 Task: Get the current traffic updates for Kluane National Park and Reserve.
Action: Mouse moved to (145, 64)
Screenshot: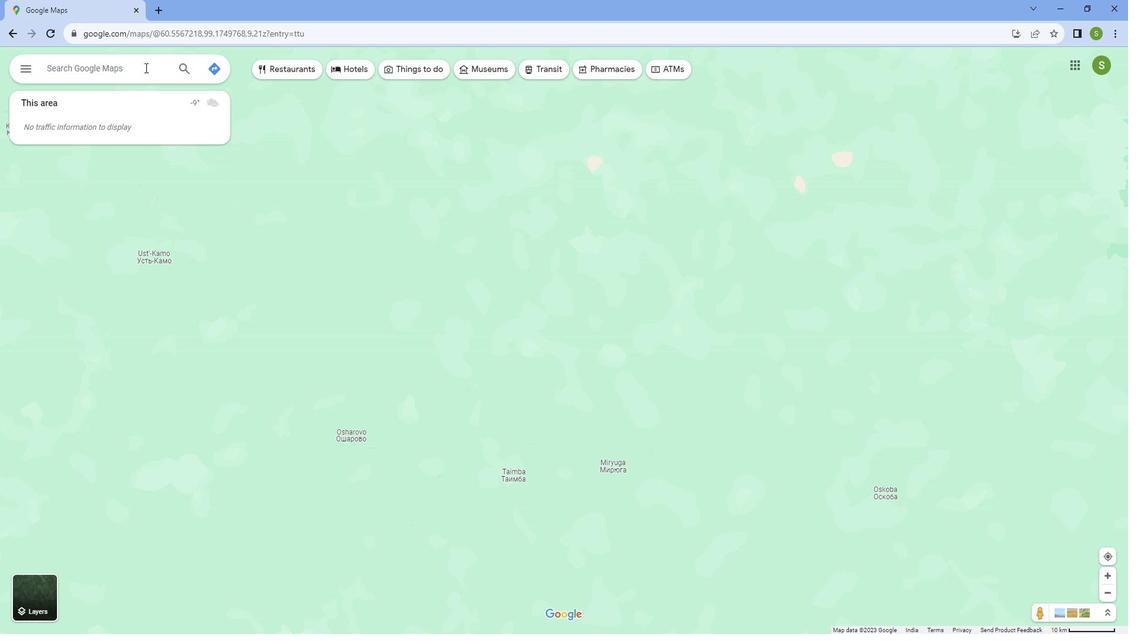 
Action: Mouse pressed left at (145, 64)
Screenshot: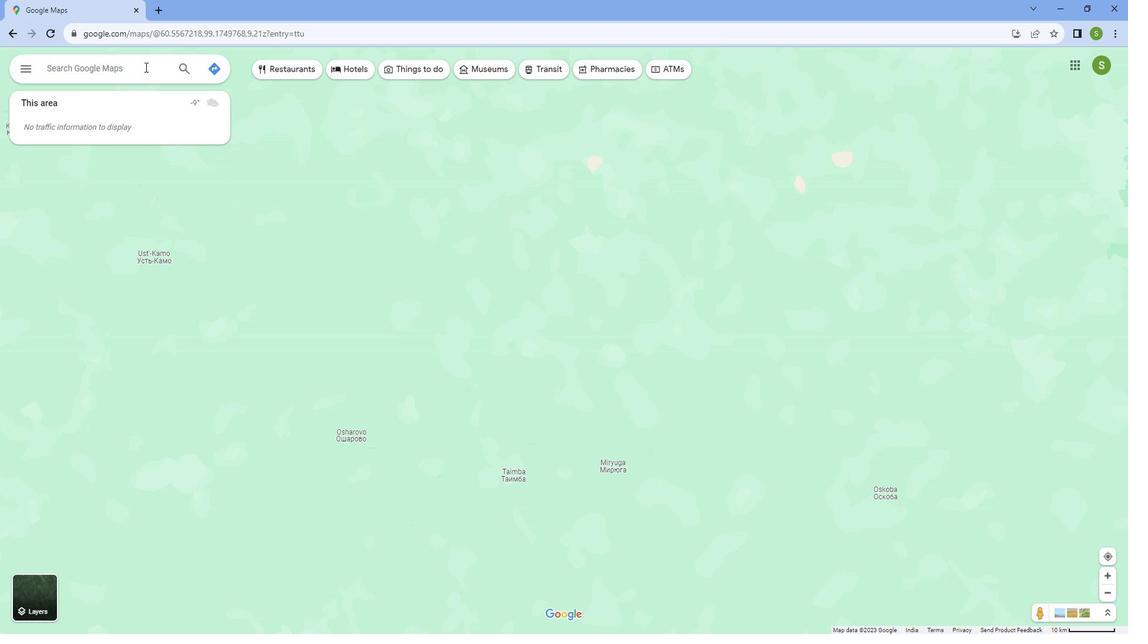 
Action: Key pressed <Key.caps_lock>K<Key.caps_lock><Key.backspace>k<Key.caps_lock>LUANE<Key.space><Key.caps_lock>n<Key.caps_lock>ATIONAL<Key.space><Key.caps_lock>p<Key.caps_lock>ARFK<Key.space>AND<Key.space><Key.backspace><Key.backspace><Key.backspace><Key.backspace><Key.backspace><Key.backspace><Key.backspace>K<Key.space>AND<Key.space><Key.caps_lock>r<Key.caps_lock>ESERVE
Screenshot: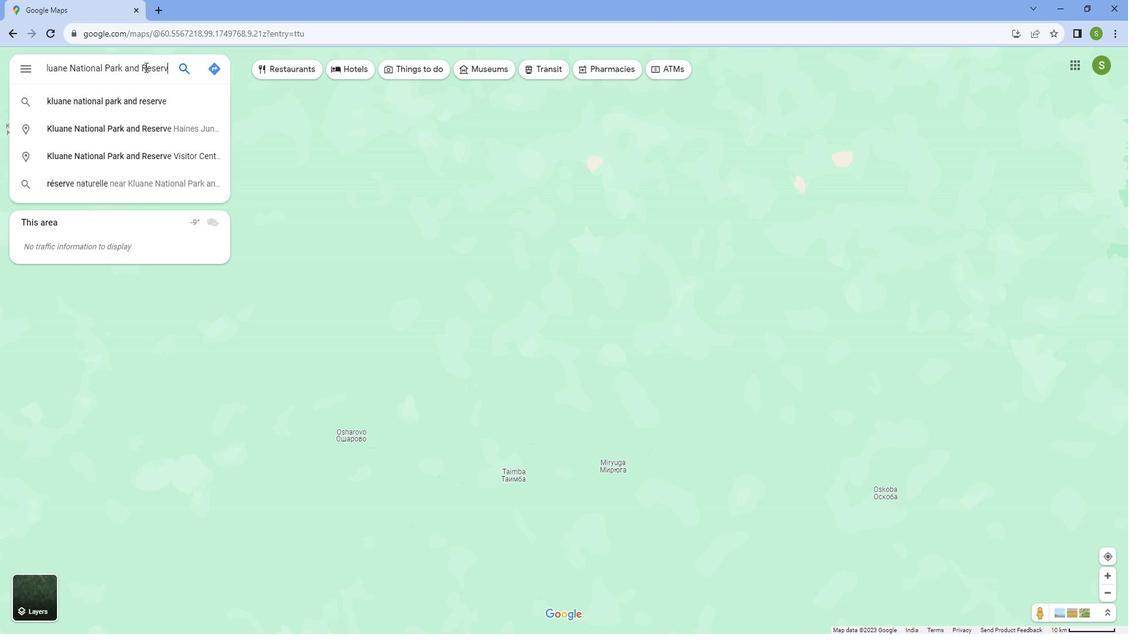 
Action: Mouse moved to (156, 119)
Screenshot: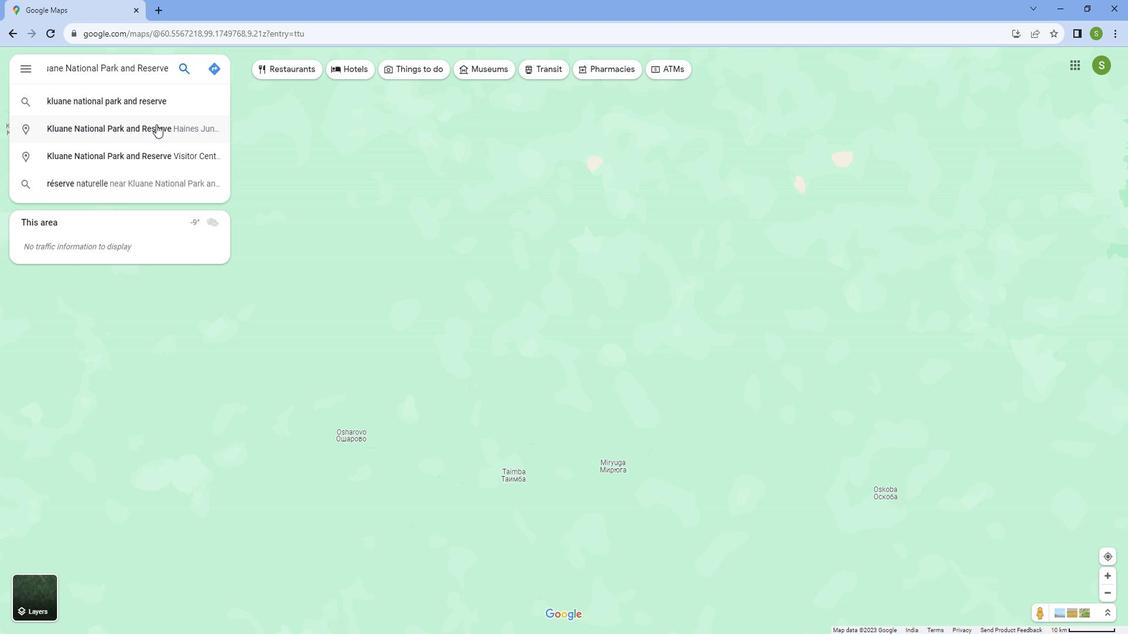 
Action: Mouse pressed left at (156, 119)
Screenshot: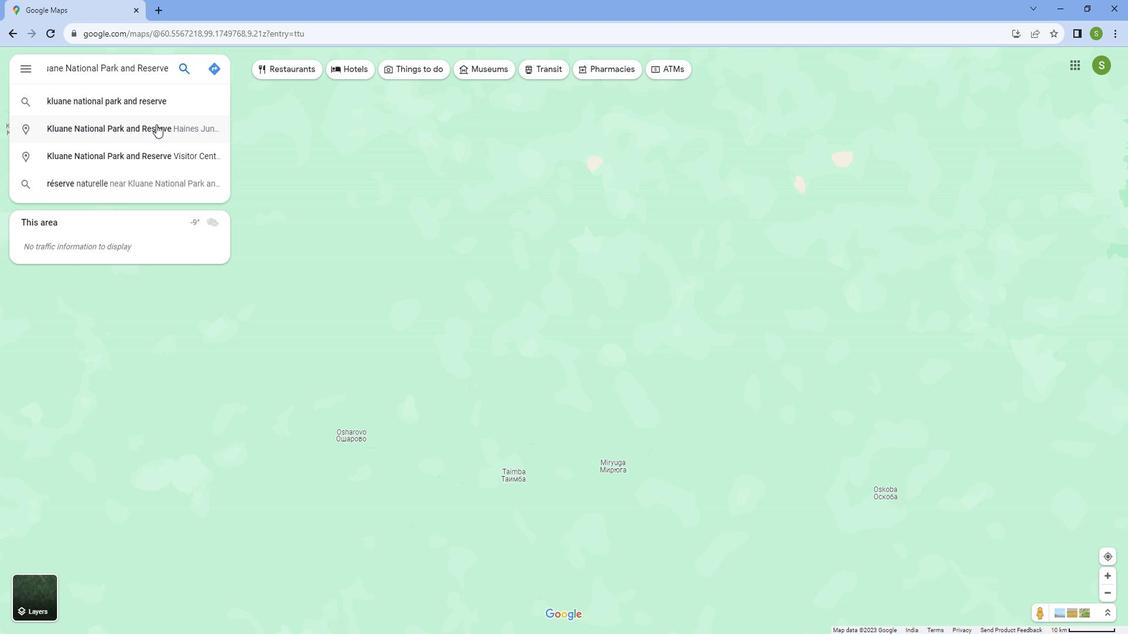 
Action: Mouse moved to (533, 492)
Screenshot: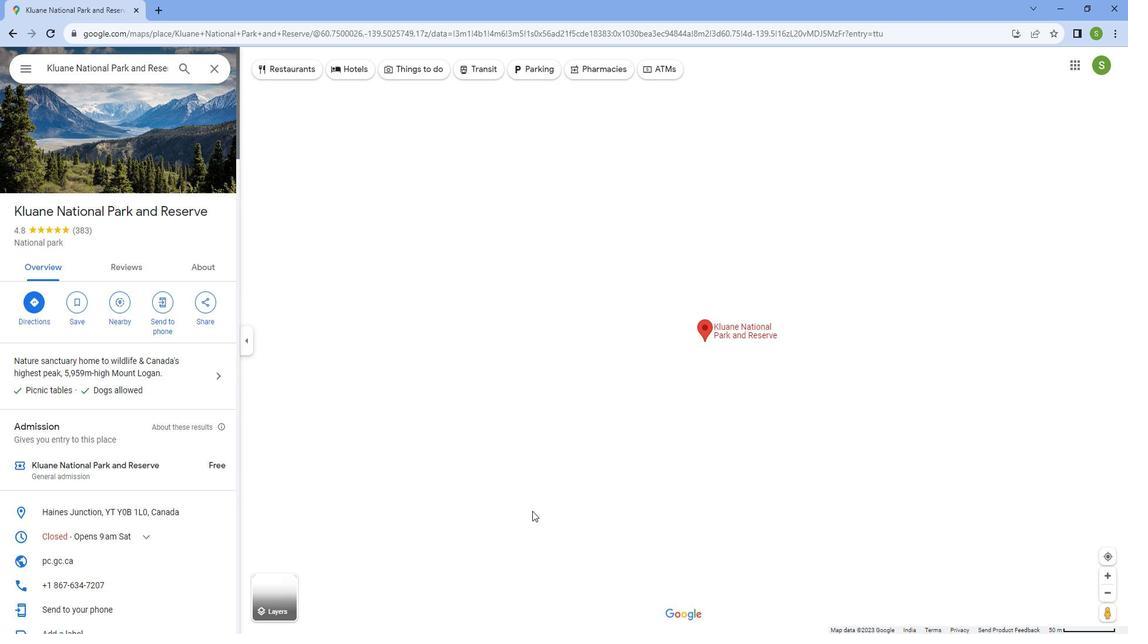 
Action: Mouse scrolled (533, 491) with delta (0, 0)
Screenshot: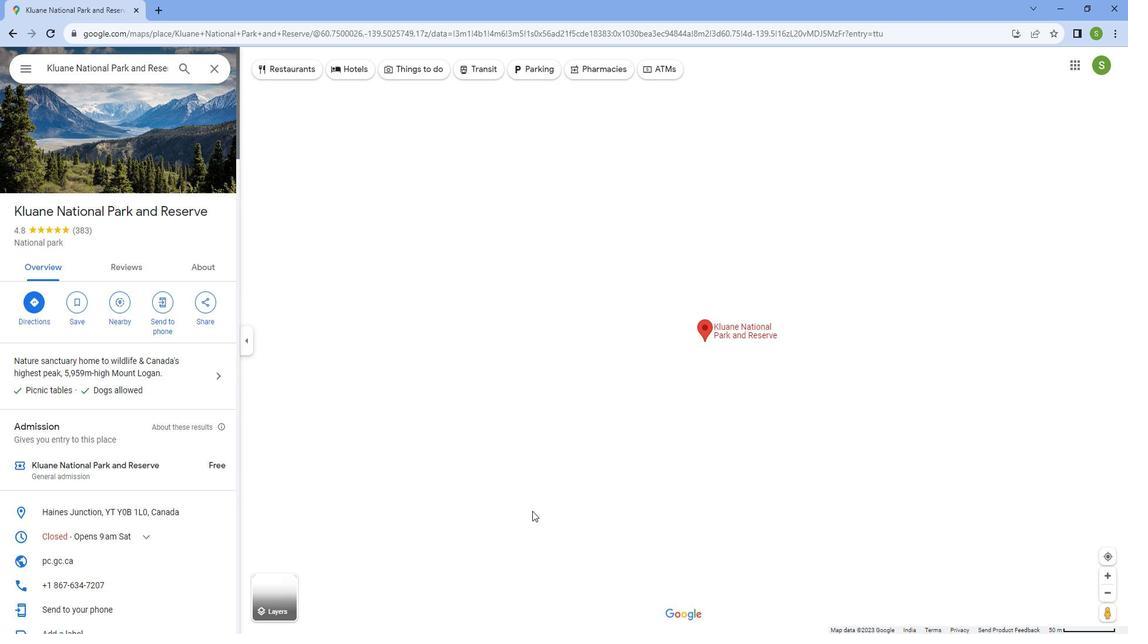 
Action: Mouse scrolled (533, 491) with delta (0, 0)
Screenshot: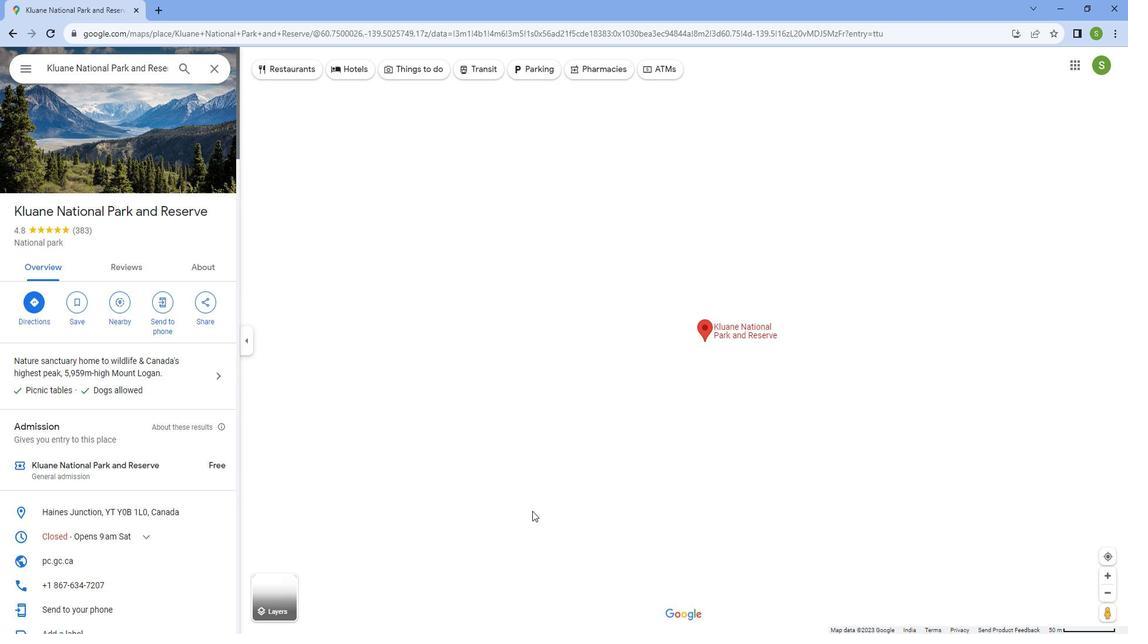
Action: Mouse scrolled (533, 491) with delta (0, -1)
Screenshot: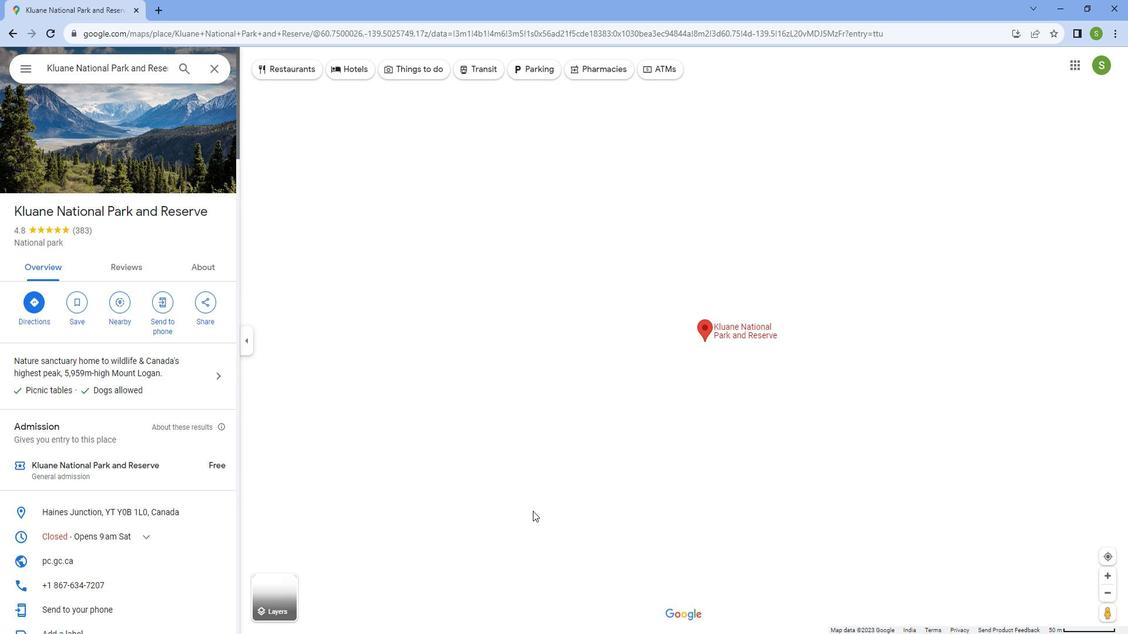 
Action: Mouse scrolled (533, 491) with delta (0, 0)
Screenshot: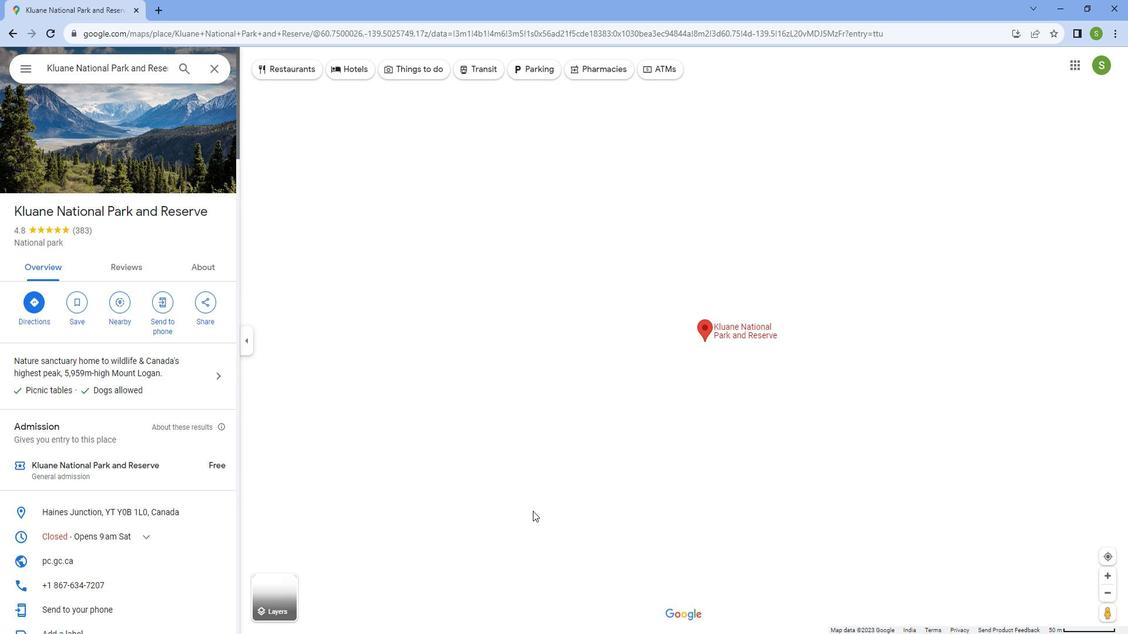 
Action: Mouse scrolled (533, 491) with delta (0, 0)
Screenshot: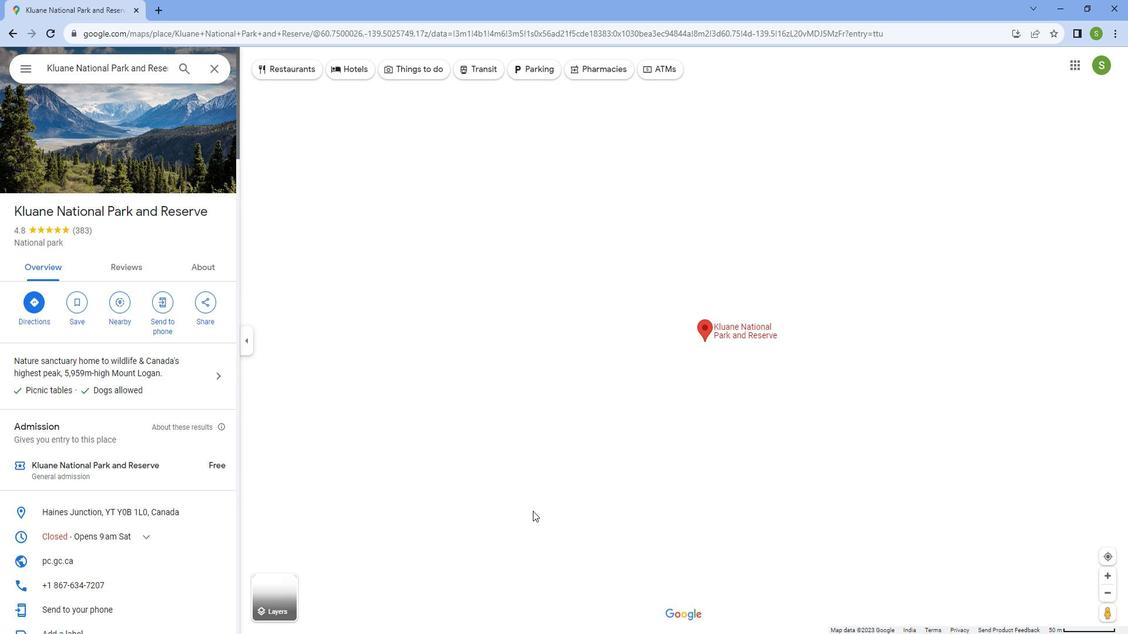 
Action: Mouse scrolled (533, 491) with delta (0, -1)
Screenshot: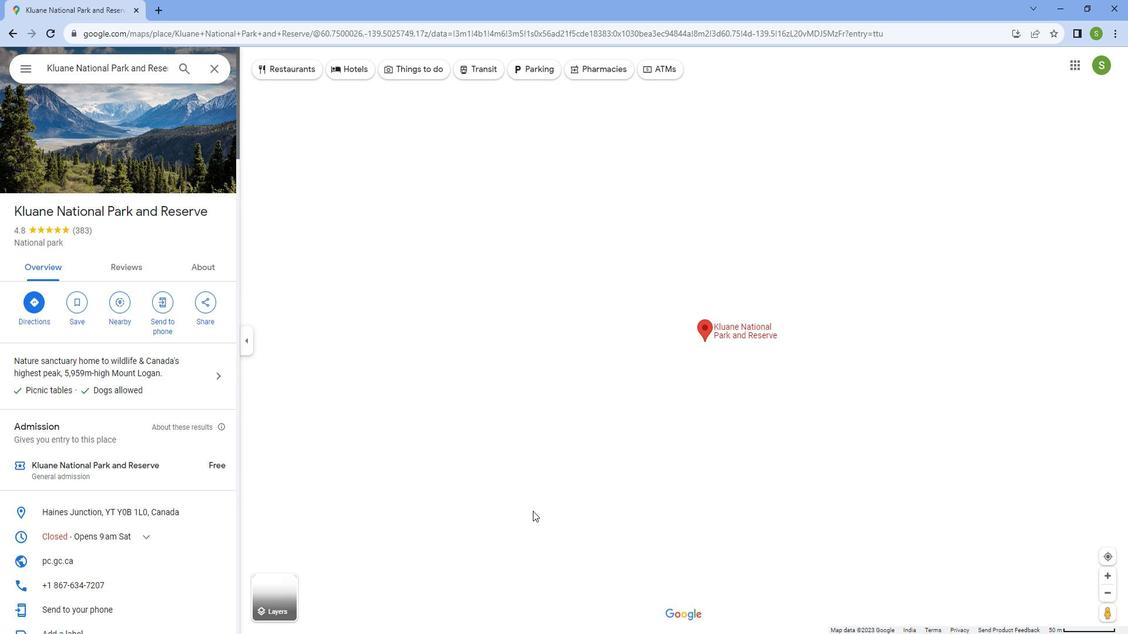
Action: Mouse moved to (534, 485)
Screenshot: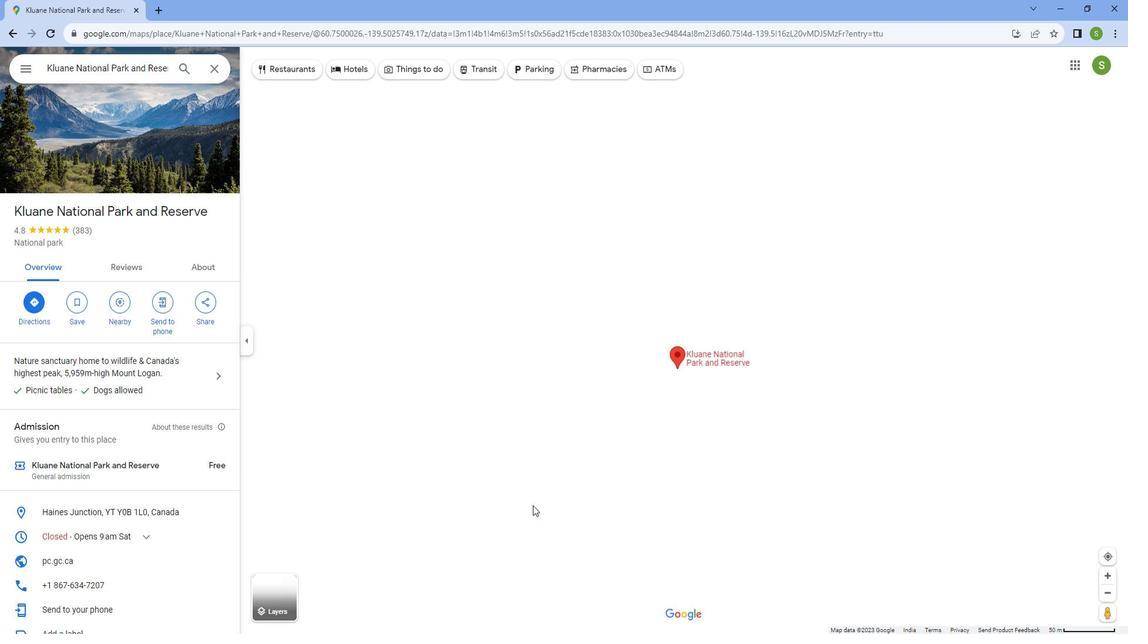 
Action: Mouse scrolled (534, 484) with delta (0, 0)
Screenshot: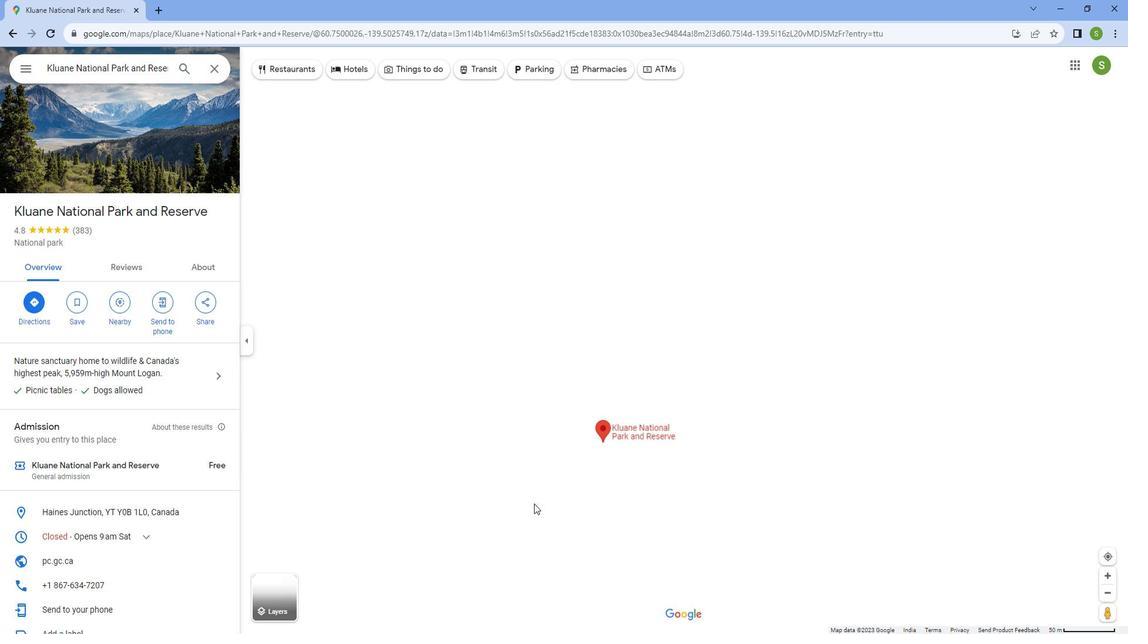 
Action: Mouse scrolled (534, 484) with delta (0, 0)
Screenshot: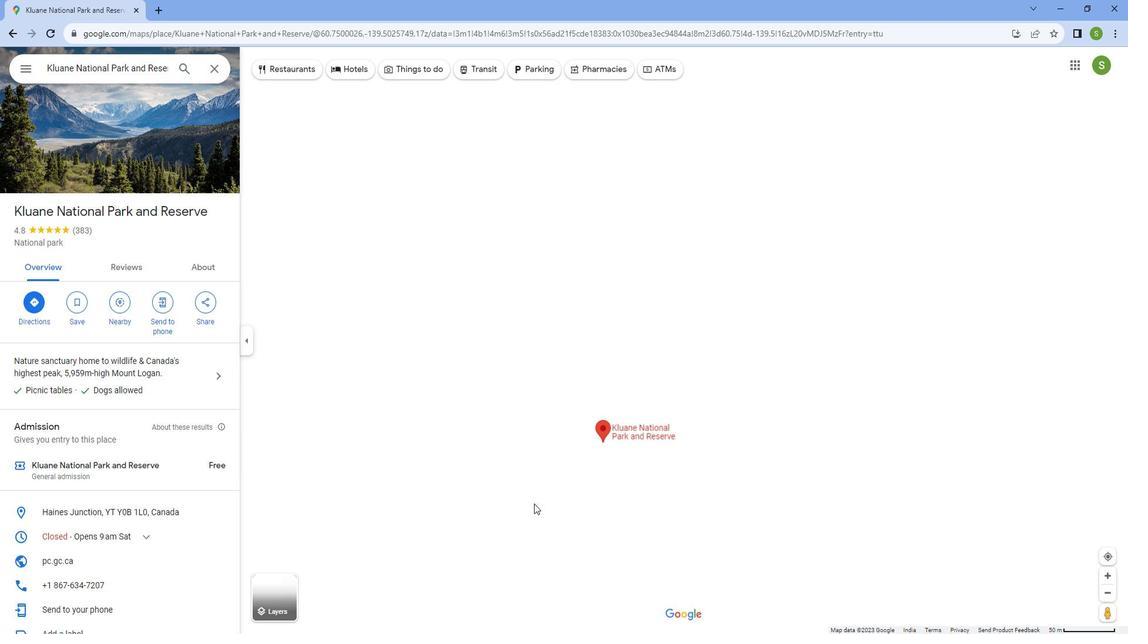 
Action: Mouse scrolled (534, 484) with delta (0, 0)
Screenshot: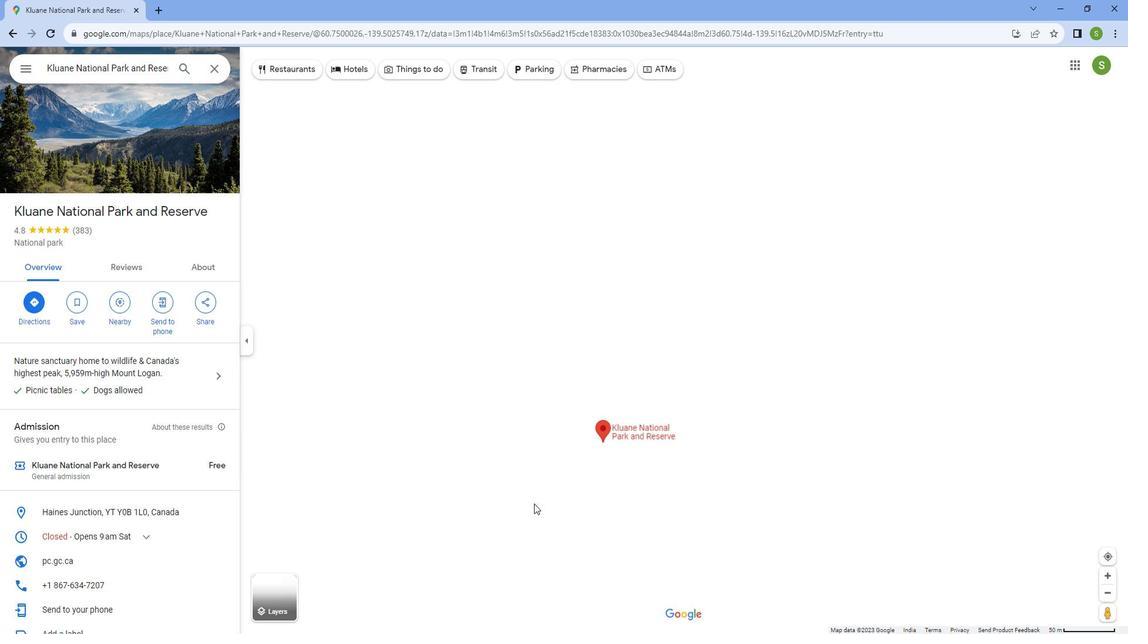 
Action: Mouse scrolled (534, 484) with delta (0, 0)
Screenshot: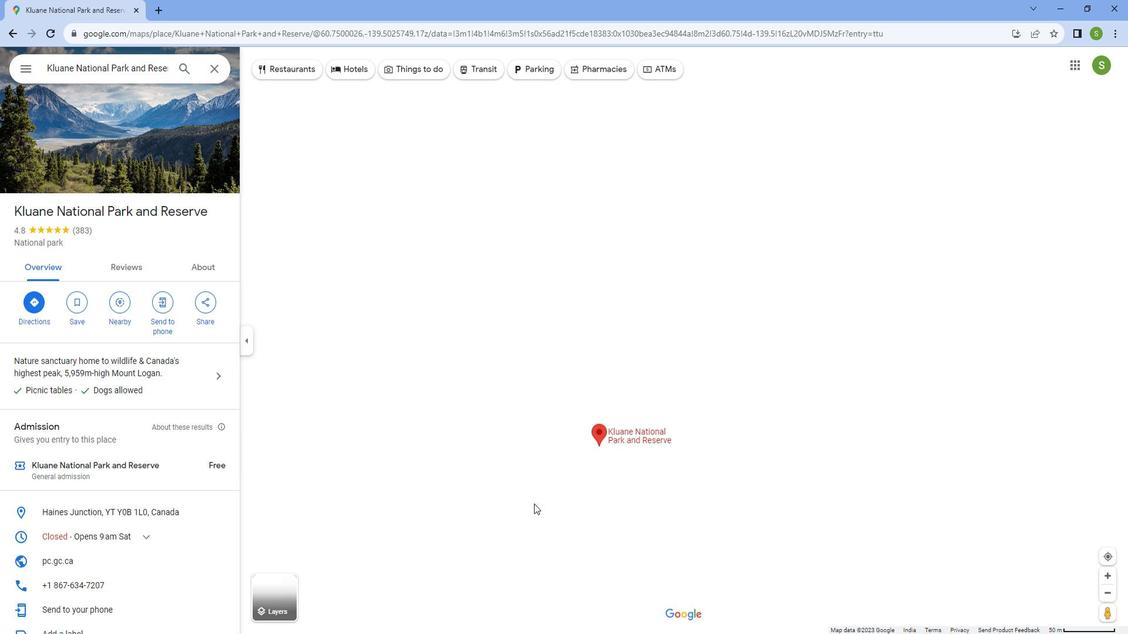 
Action: Mouse scrolled (534, 484) with delta (0, 0)
Screenshot: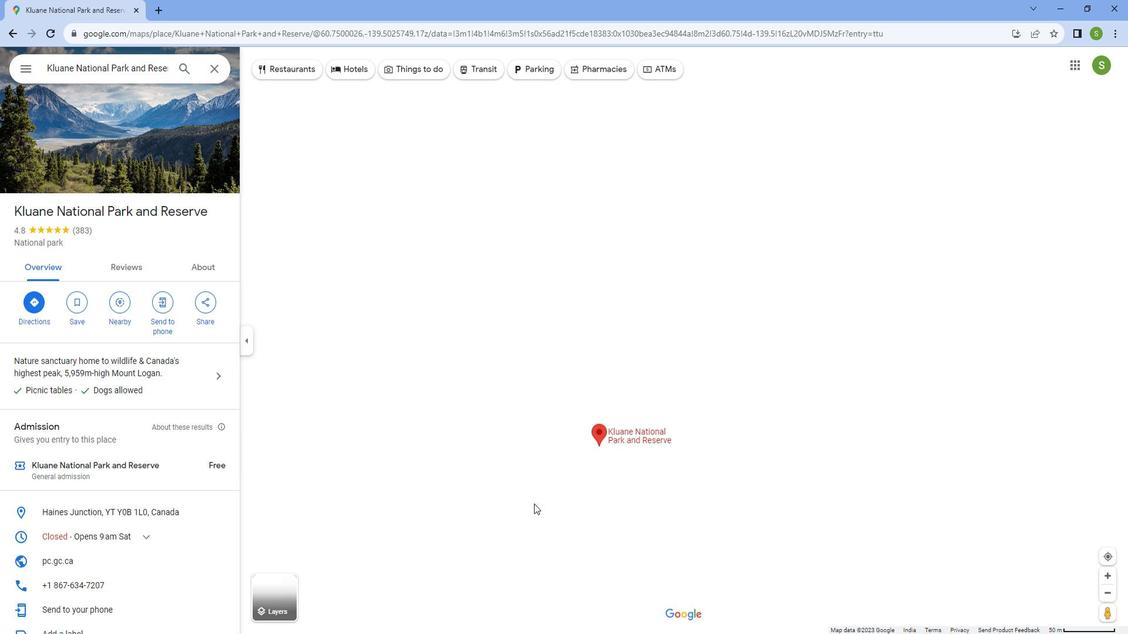 
Action: Mouse scrolled (534, 484) with delta (0, 0)
Screenshot: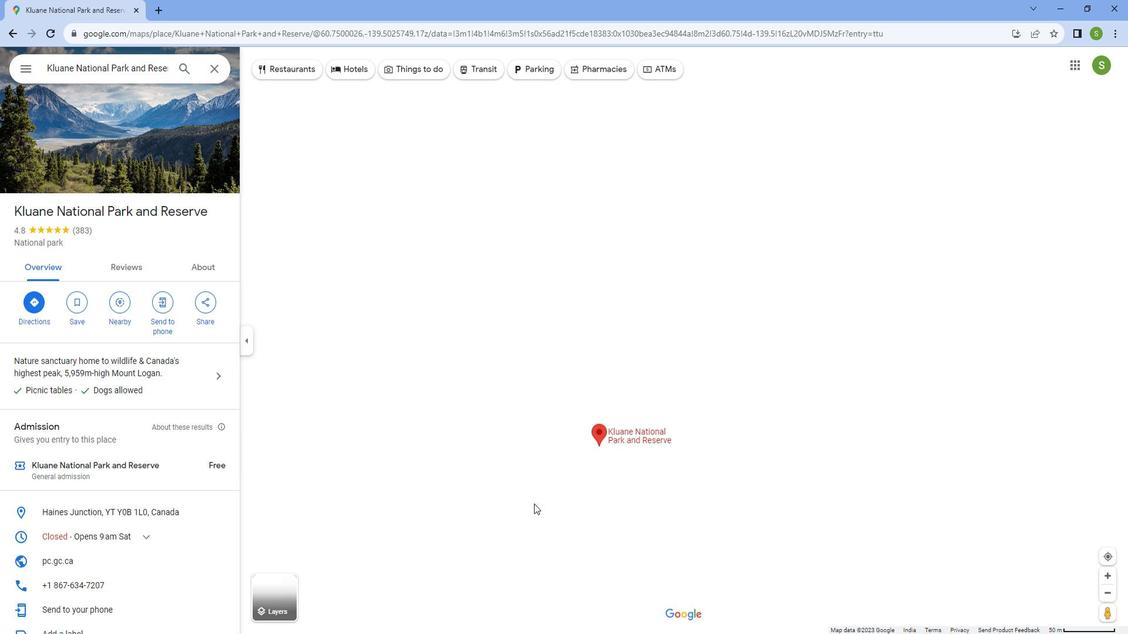 
Action: Mouse scrolled (534, 484) with delta (0, 0)
Screenshot: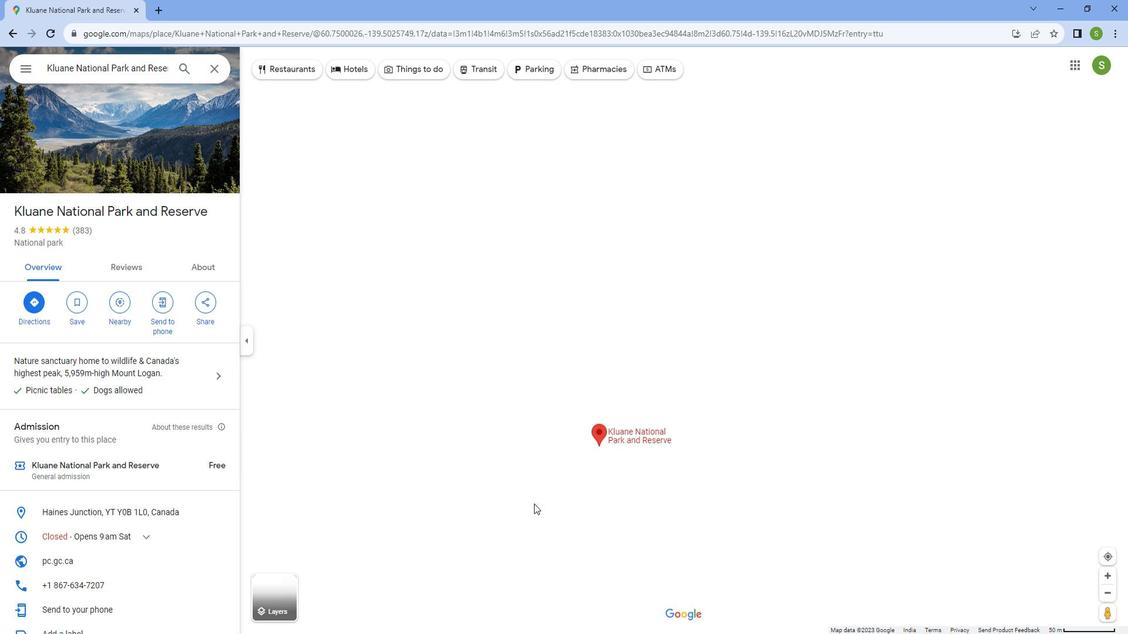 
Action: Mouse scrolled (534, 484) with delta (0, 0)
Screenshot: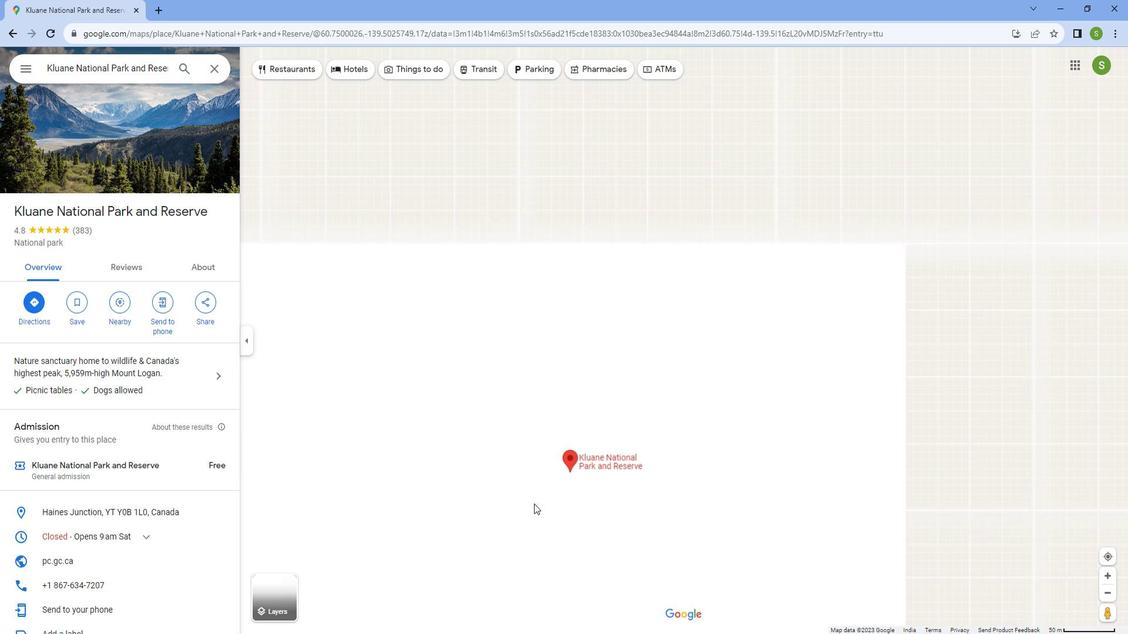 
Action: Mouse scrolled (534, 484) with delta (0, 0)
Screenshot: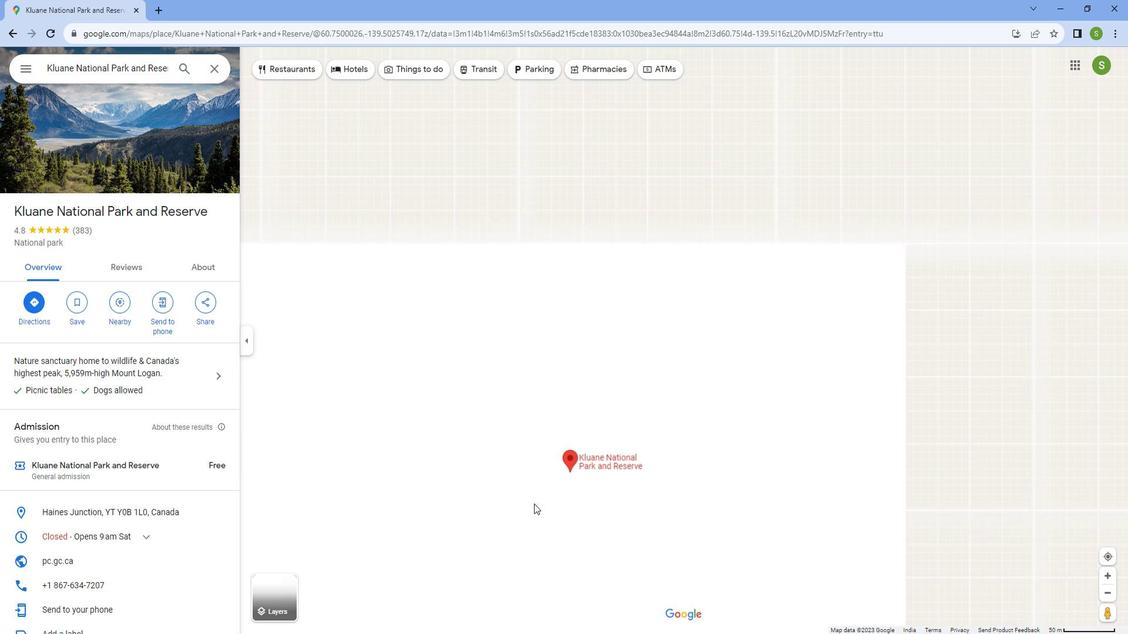 
Action: Mouse scrolled (534, 484) with delta (0, -1)
Screenshot: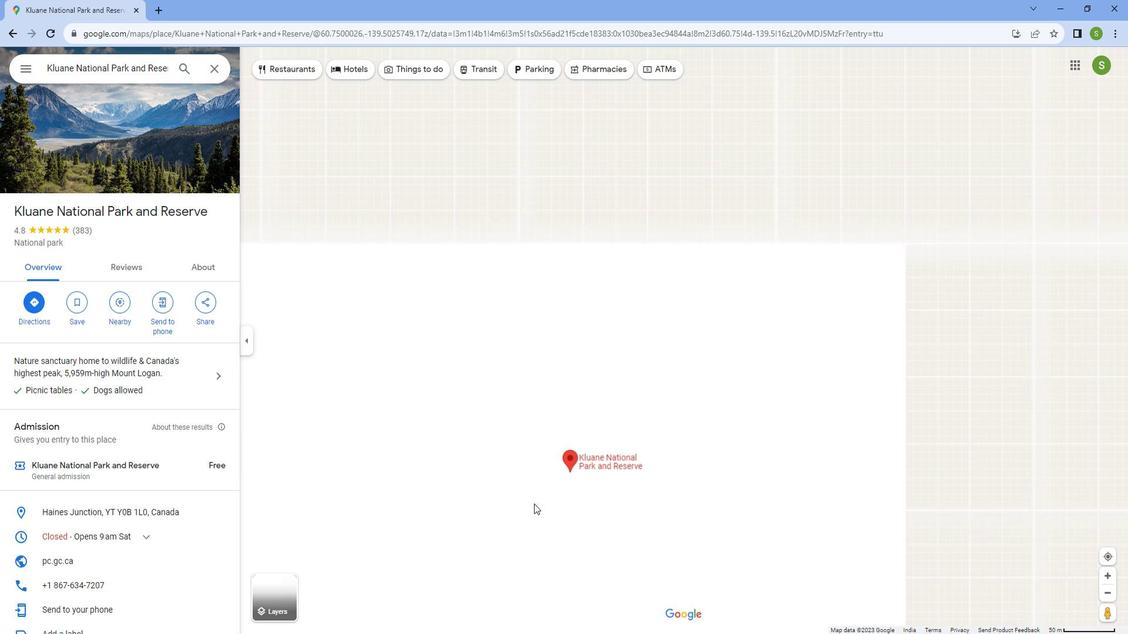 
Action: Mouse scrolled (534, 484) with delta (0, 0)
Screenshot: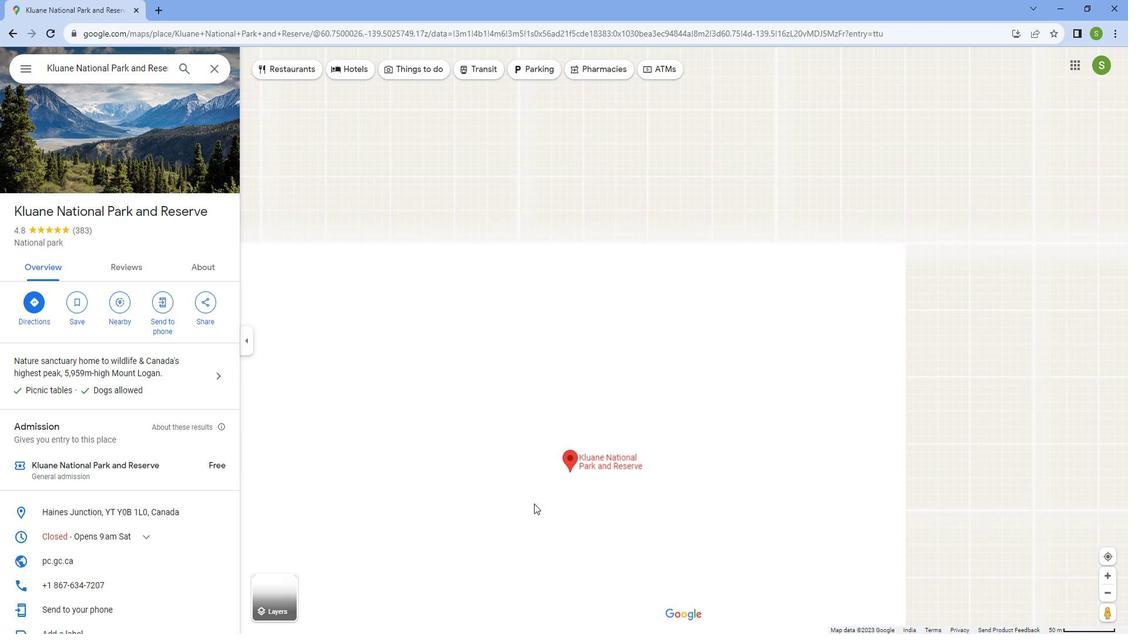 
Action: Mouse moved to (534, 483)
Screenshot: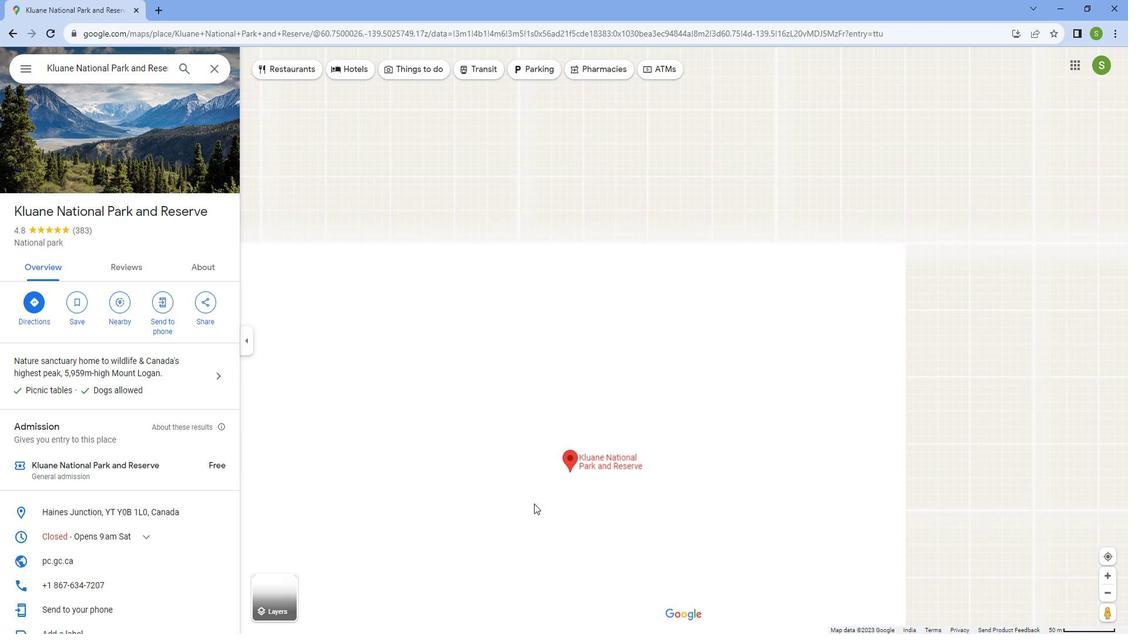 
Action: Mouse scrolled (534, 483) with delta (0, 0)
Screenshot: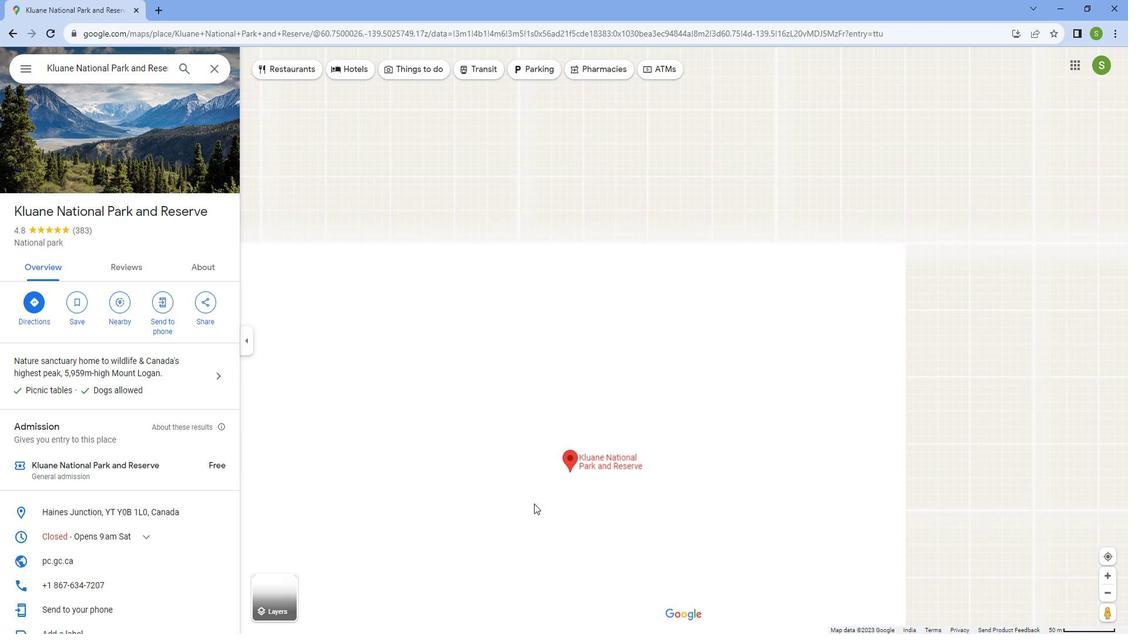 
Action: Mouse moved to (531, 481)
Screenshot: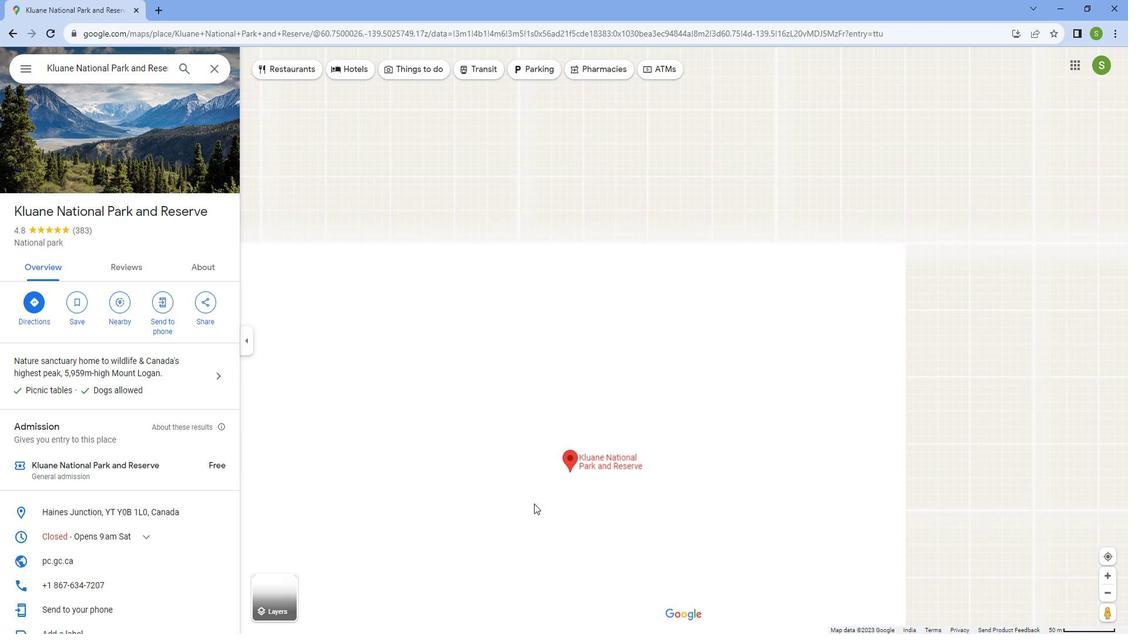 
Action: Mouse scrolled (531, 480) with delta (0, 0)
Screenshot: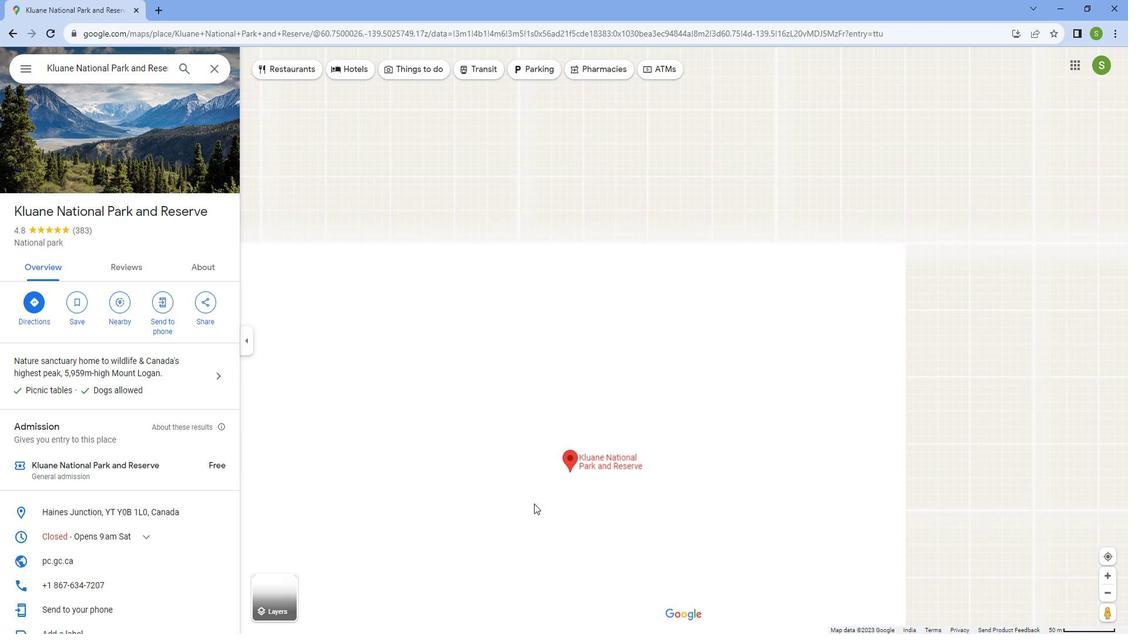 
Action: Mouse moved to (531, 478)
Screenshot: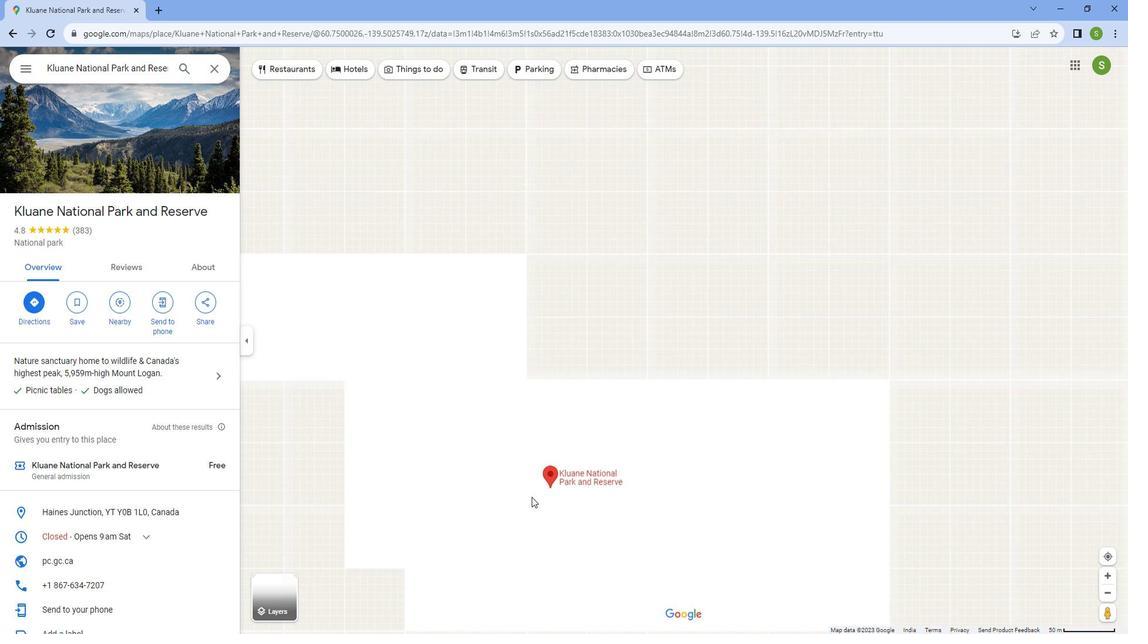 
Action: Mouse scrolled (531, 477) with delta (0, 0)
Screenshot: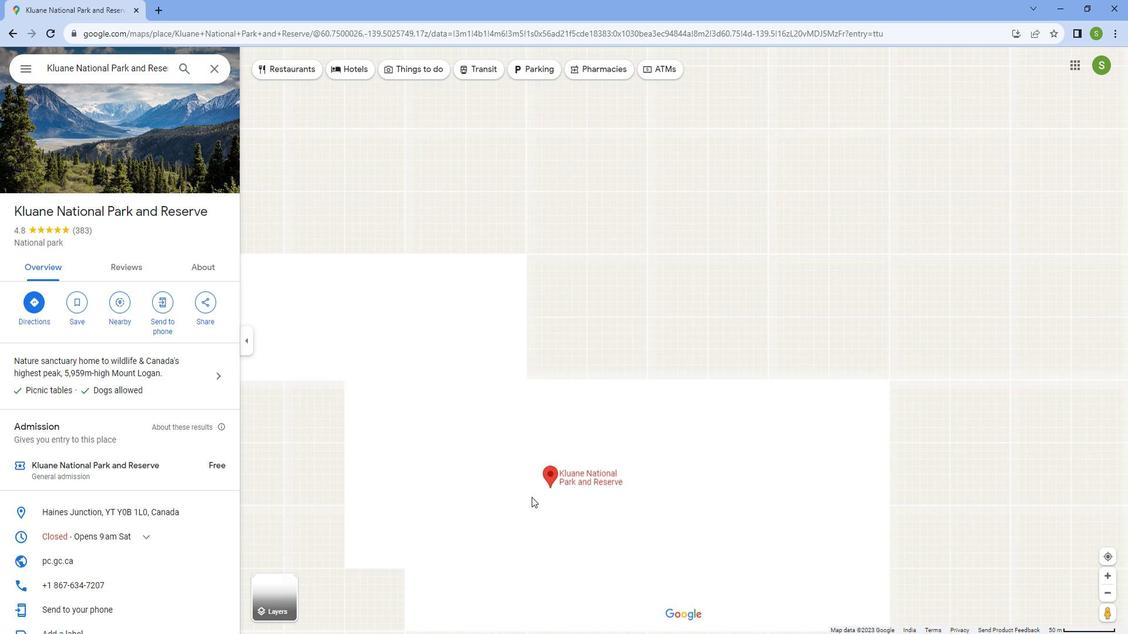 
Action: Mouse scrolled (531, 477) with delta (0, 0)
Screenshot: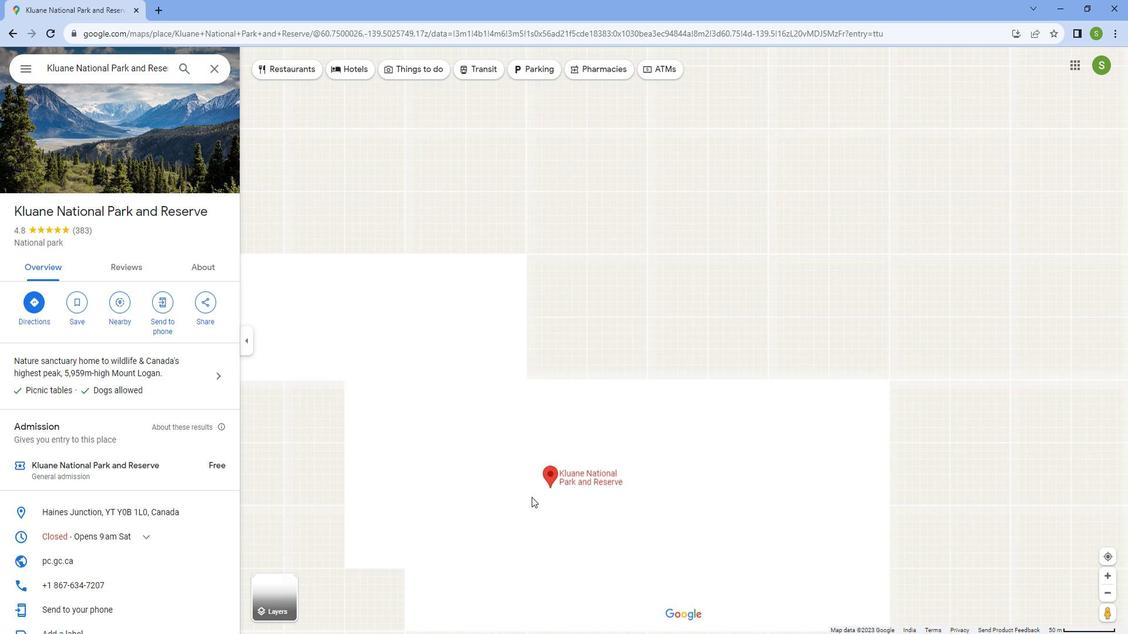 
Action: Mouse scrolled (531, 477) with delta (0, -1)
Screenshot: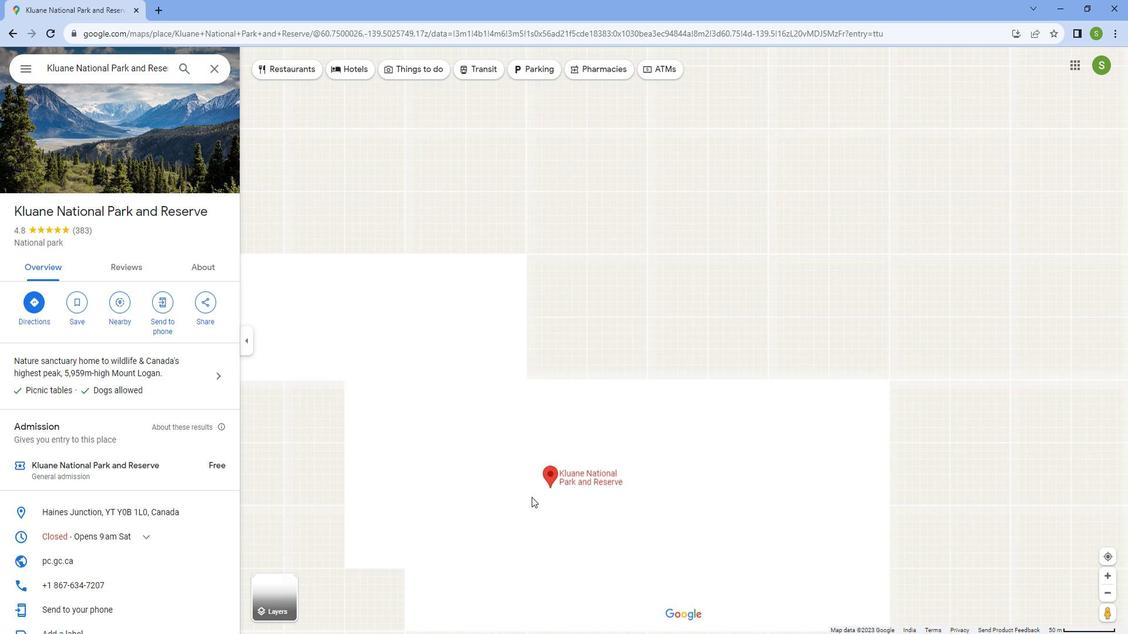 
Action: Mouse moved to (530, 476)
Screenshot: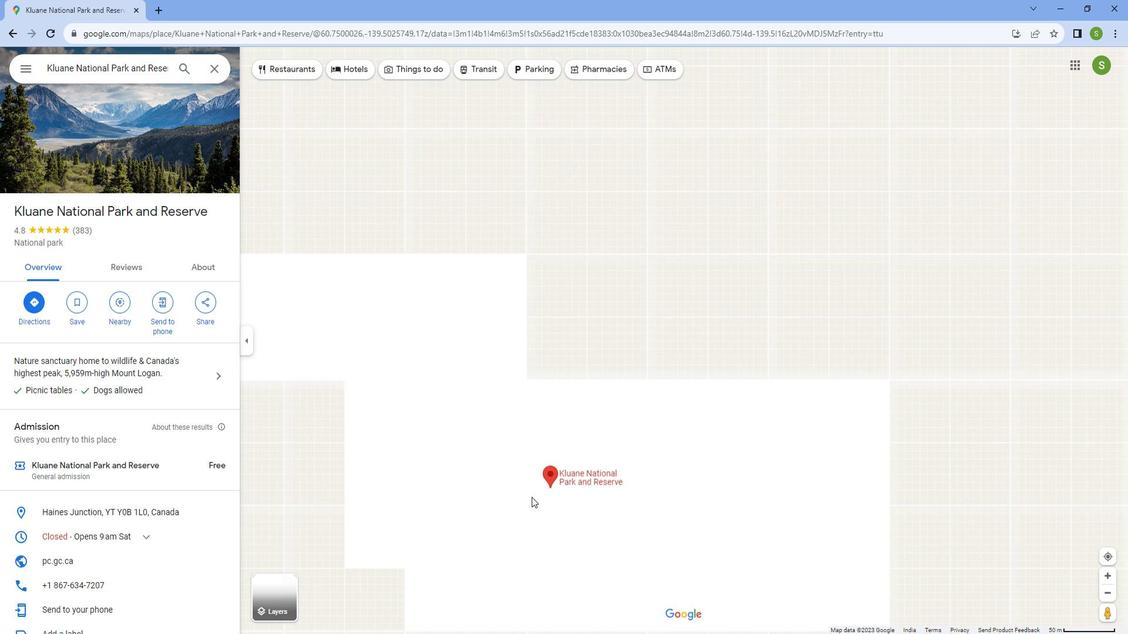 
Action: Mouse scrolled (530, 476) with delta (0, 0)
Screenshot: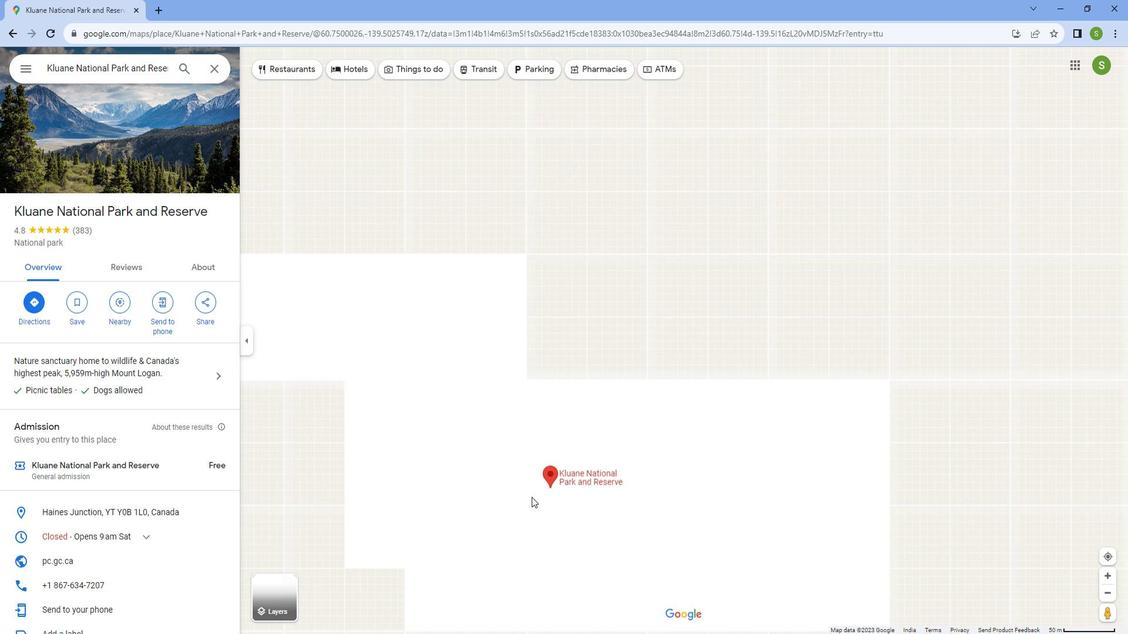 
Action: Mouse moved to (526, 473)
Screenshot: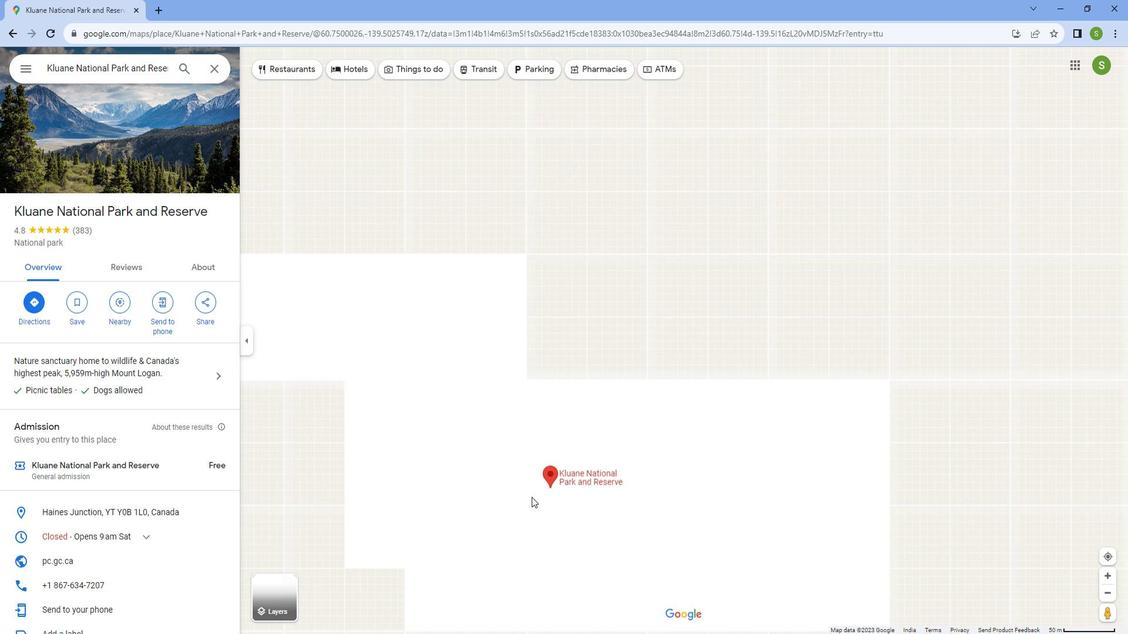 
Action: Mouse scrolled (526, 472) with delta (0, -1)
Screenshot: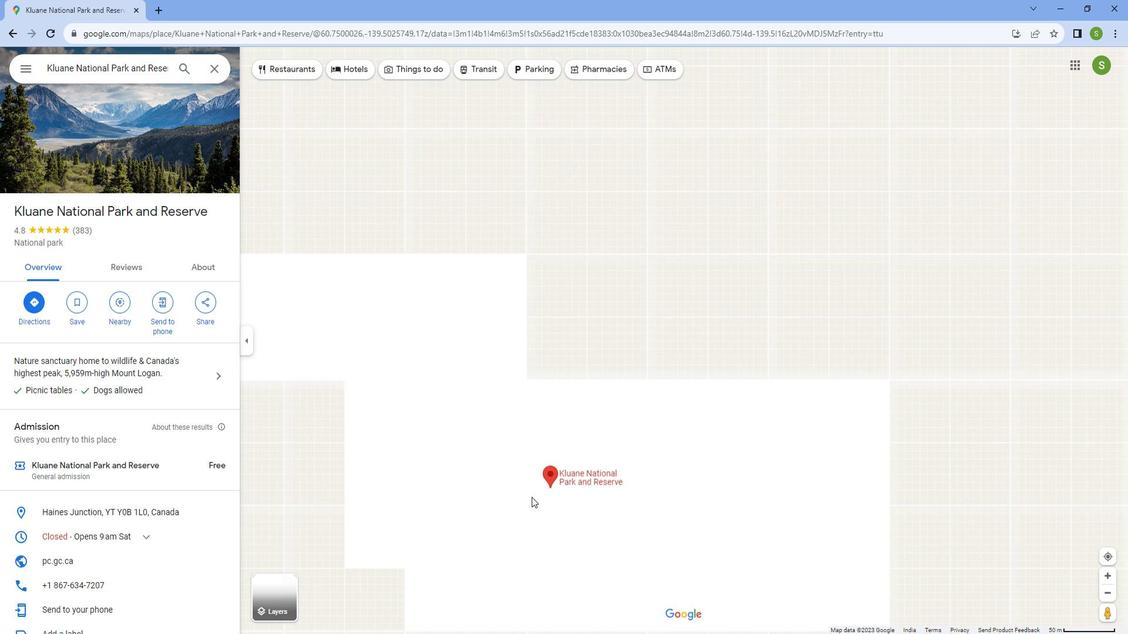 
Action: Mouse moved to (523, 471)
Screenshot: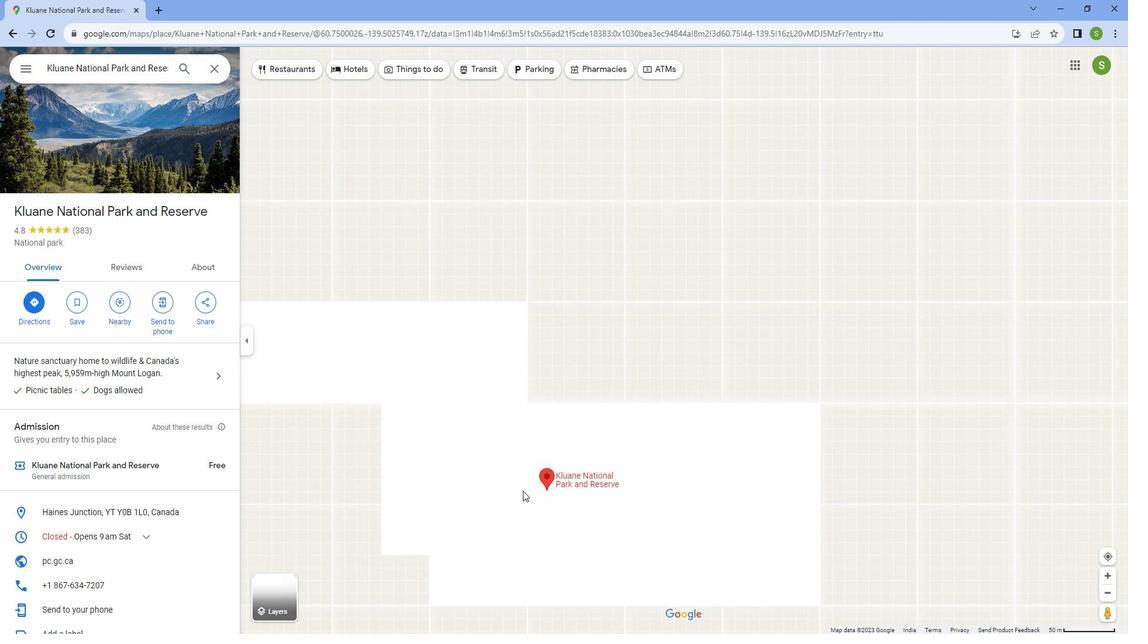 
Action: Mouse scrolled (523, 471) with delta (0, 0)
Screenshot: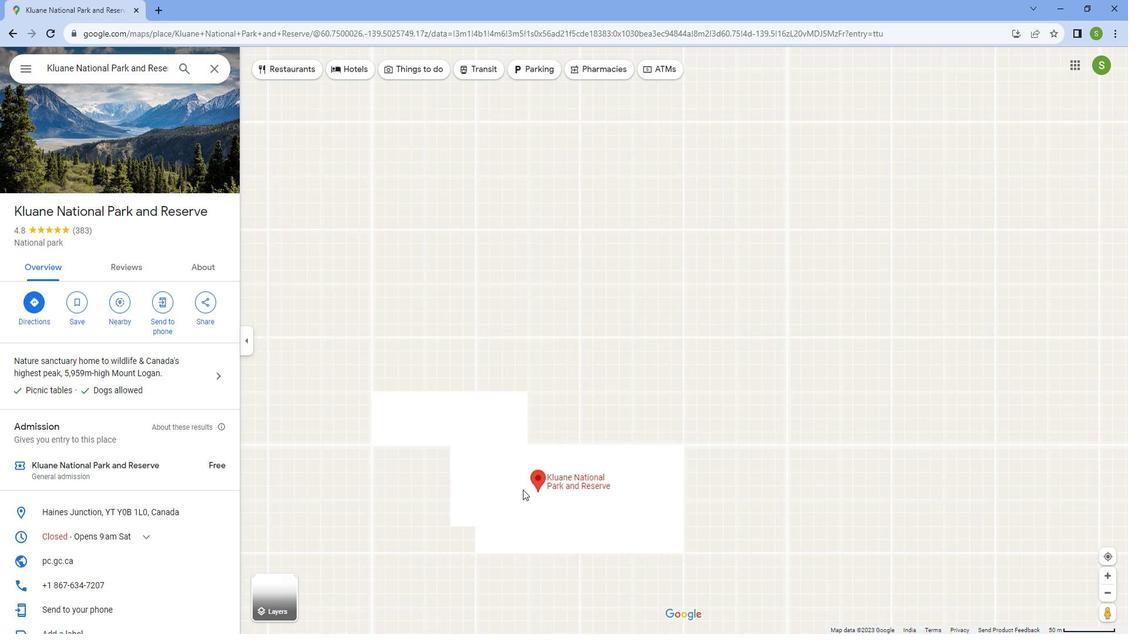 
Action: Mouse scrolled (523, 470) with delta (0, -1)
Screenshot: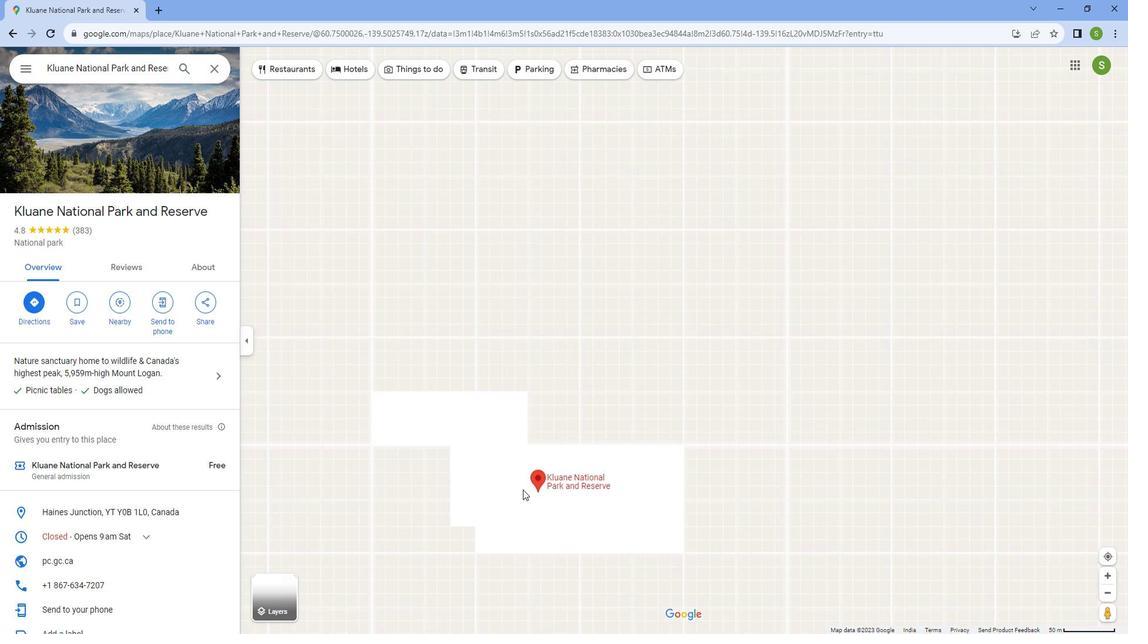 
Action: Mouse scrolled (523, 471) with delta (0, 0)
Screenshot: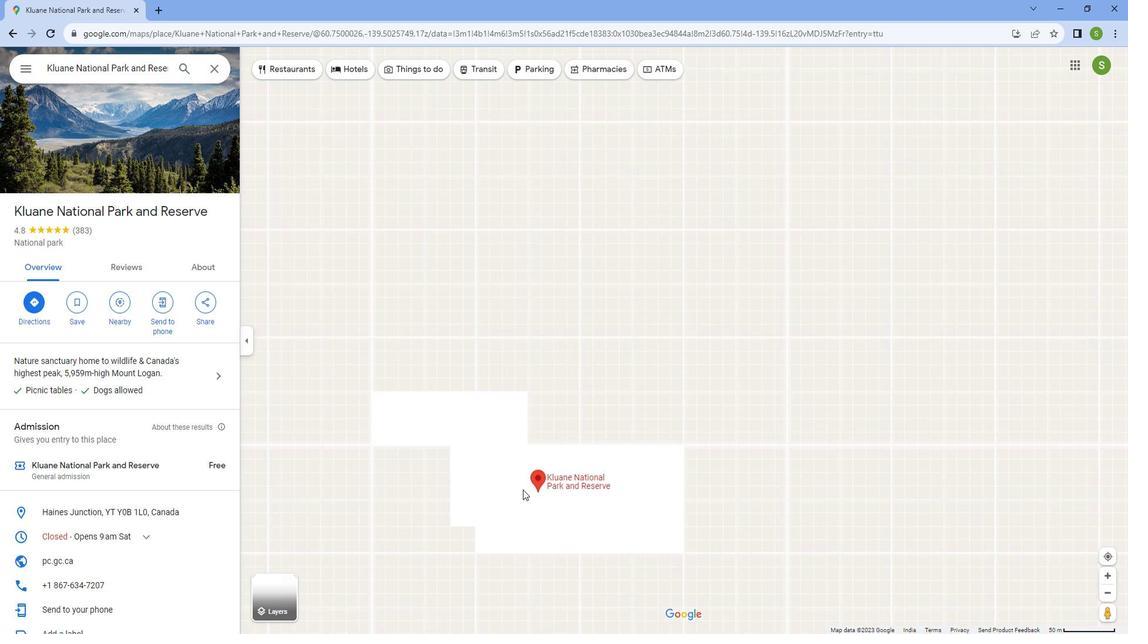
Action: Mouse scrolled (523, 471) with delta (0, 0)
Screenshot: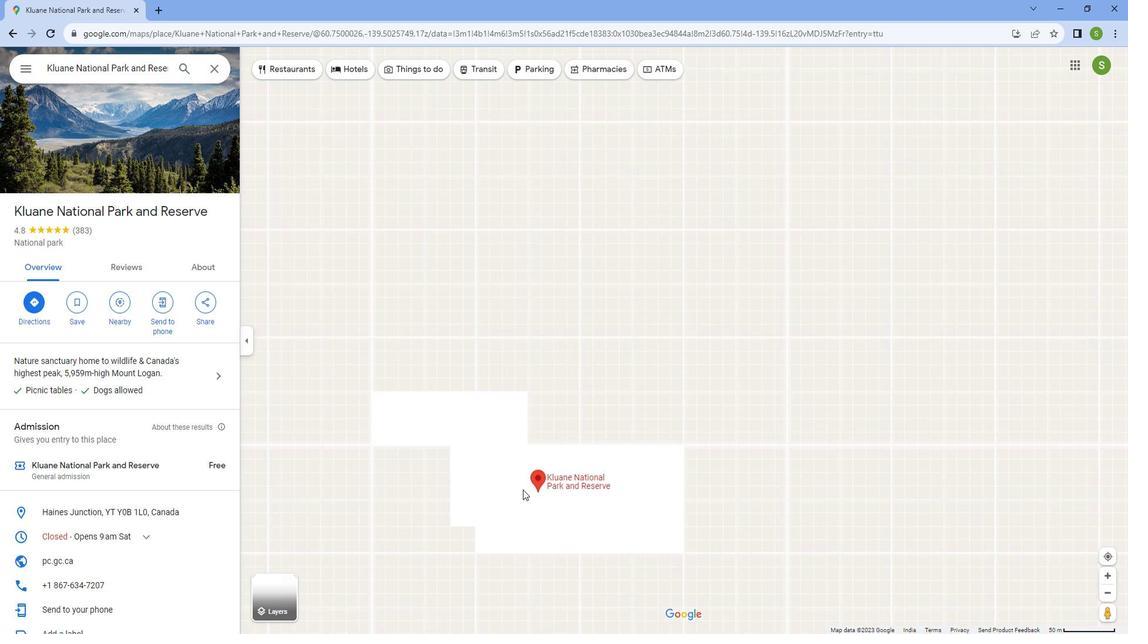 
Action: Mouse moved to (522, 471)
Screenshot: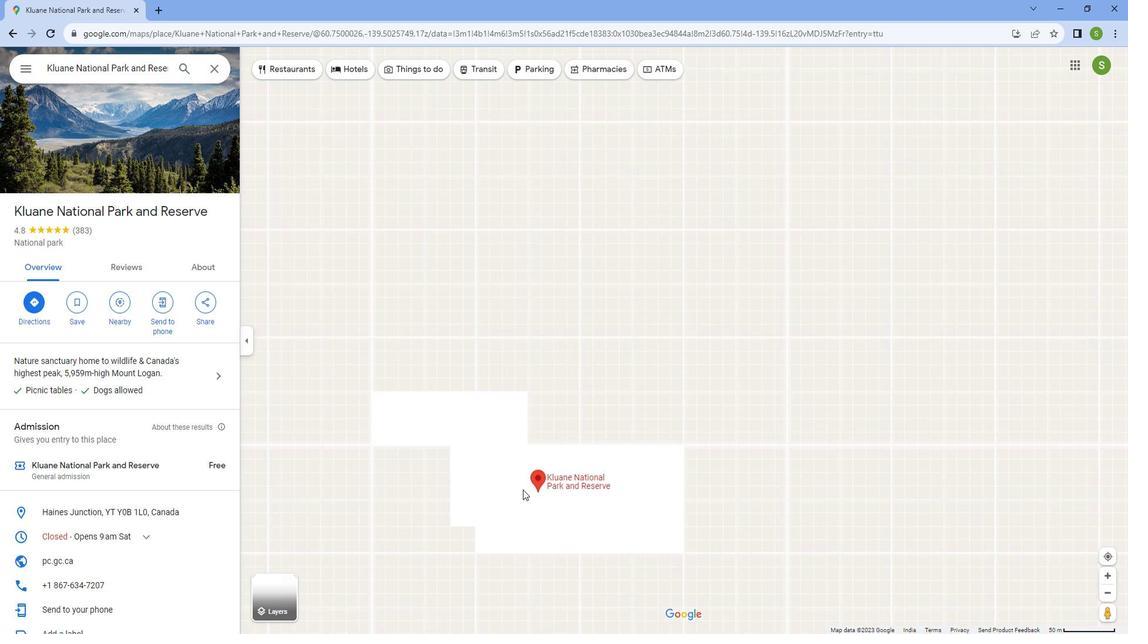 
Action: Mouse scrolled (522, 471) with delta (0, 0)
Screenshot: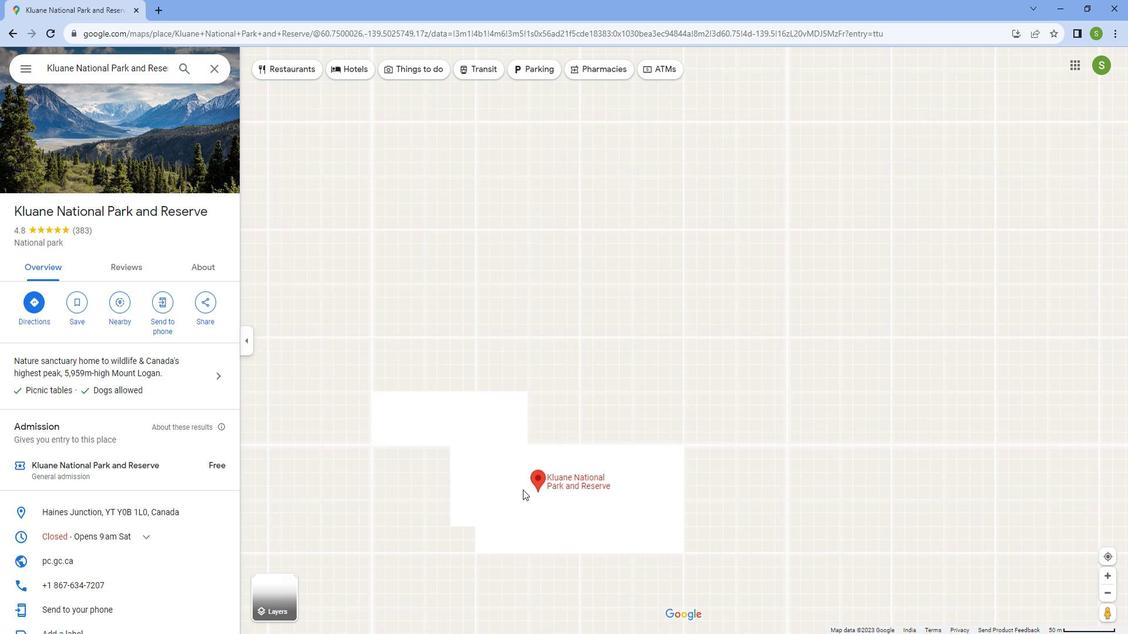 
Action: Mouse moved to (521, 470)
Screenshot: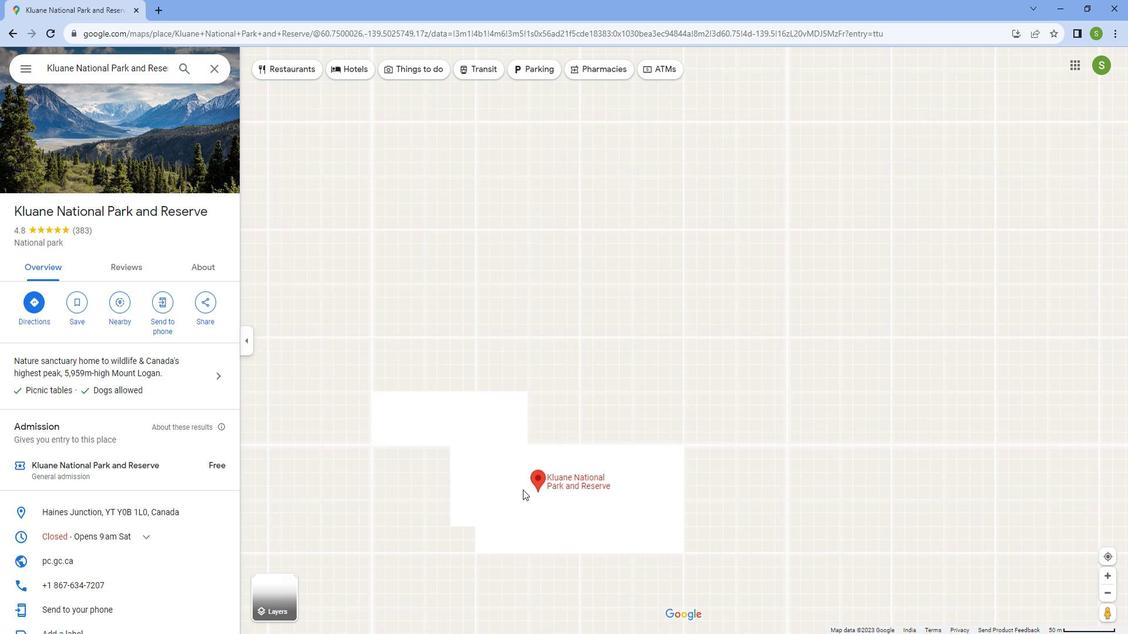 
Action: Mouse scrolled (521, 470) with delta (0, 0)
Screenshot: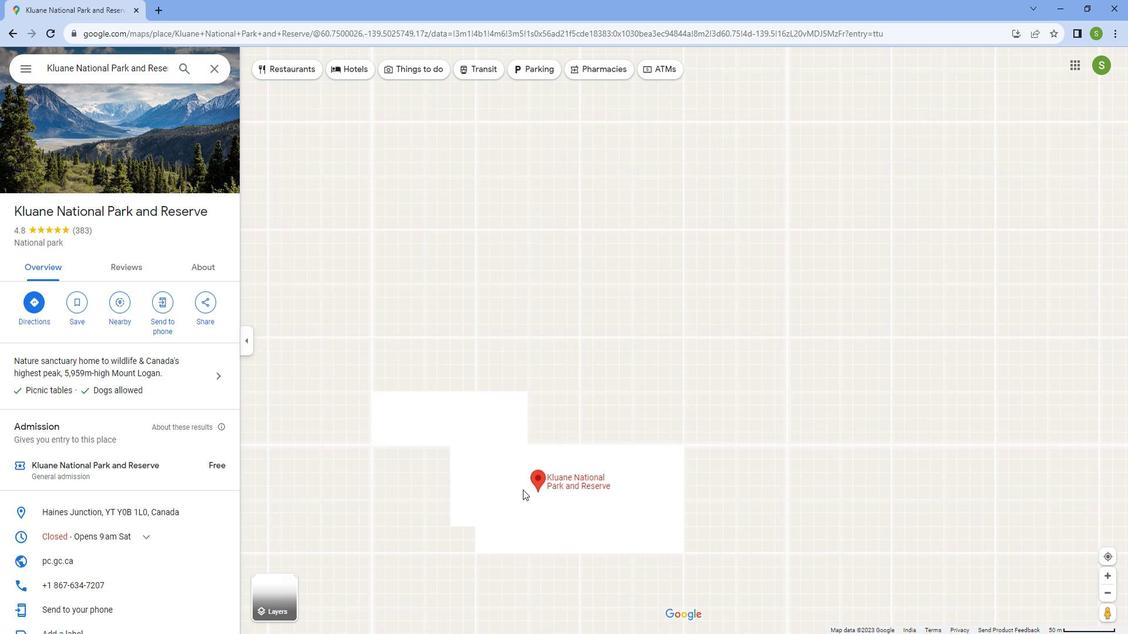 
Action: Mouse moved to (521, 470)
Screenshot: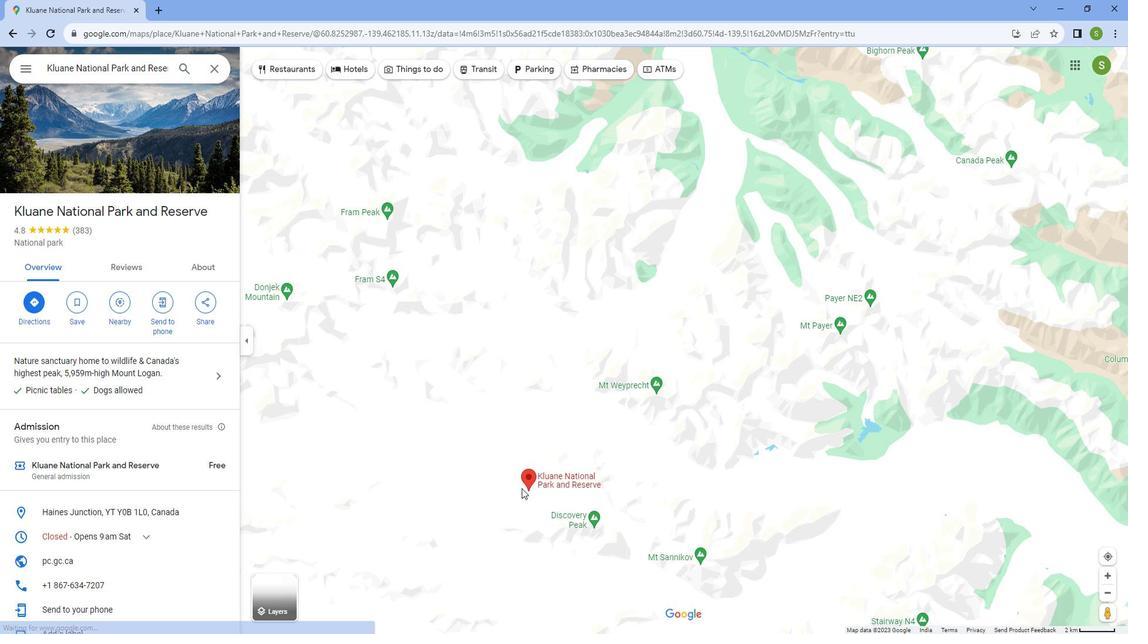 
Action: Mouse scrolled (521, 469) with delta (0, 0)
Screenshot: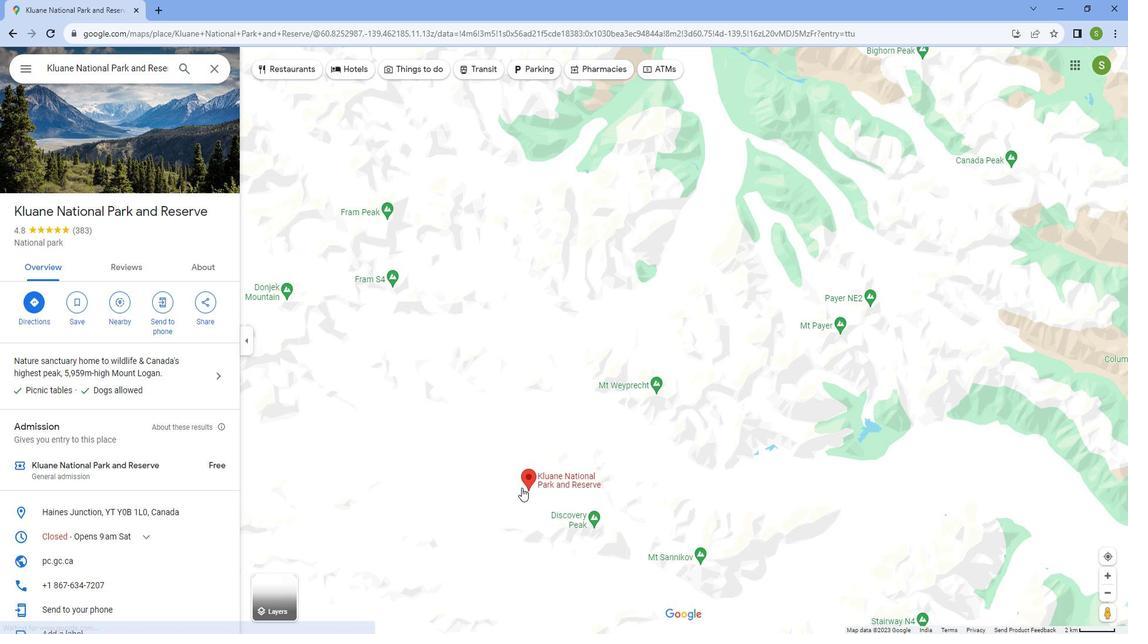 
Action: Mouse scrolled (521, 469) with delta (0, 0)
Screenshot: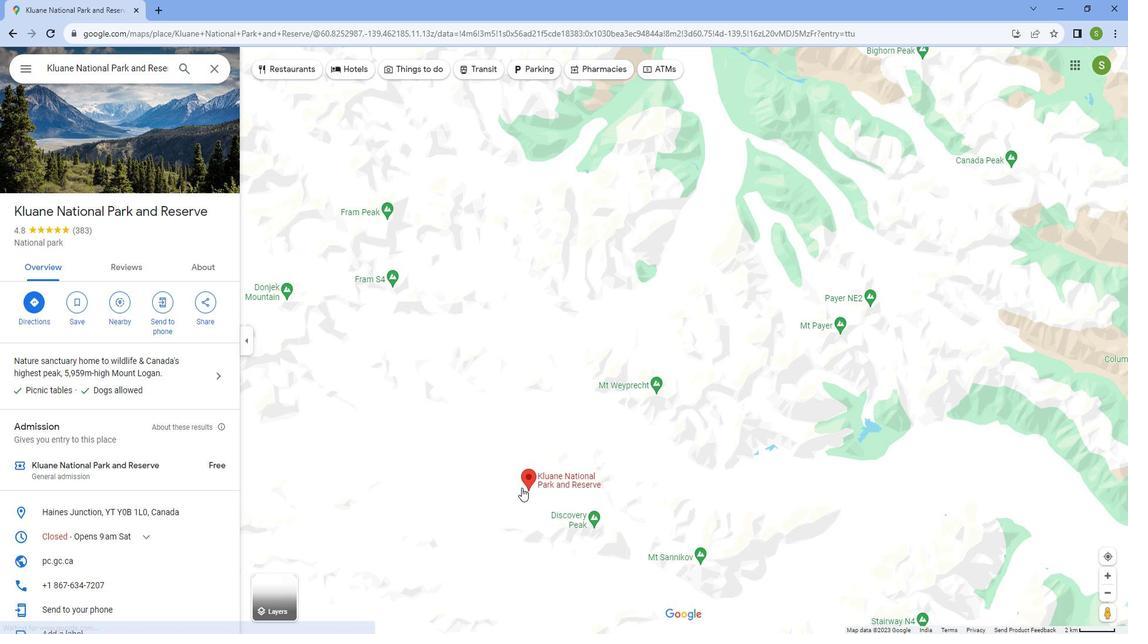 
Action: Mouse moved to (521, 470)
Screenshot: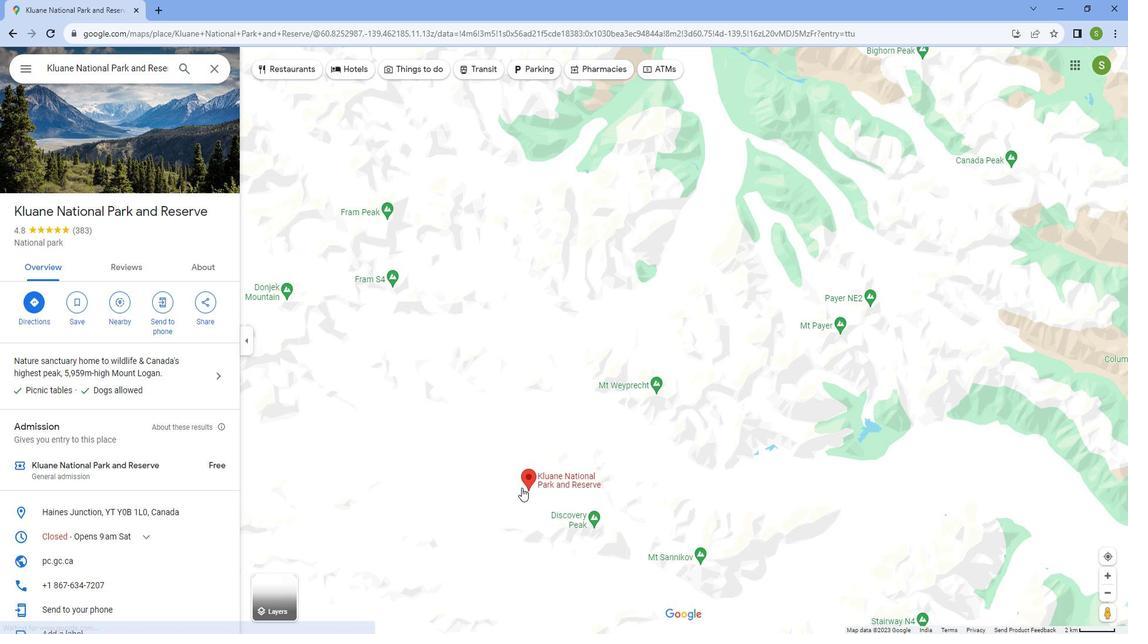 
Action: Mouse scrolled (521, 469) with delta (0, 0)
Screenshot: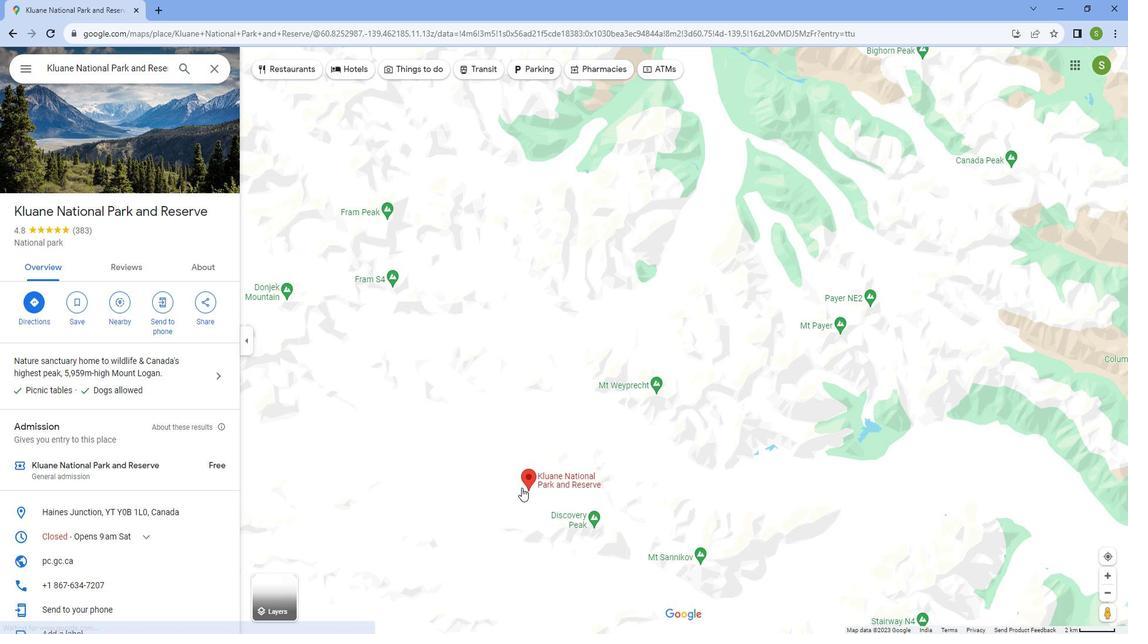 
Action: Mouse moved to (521, 470)
Screenshot: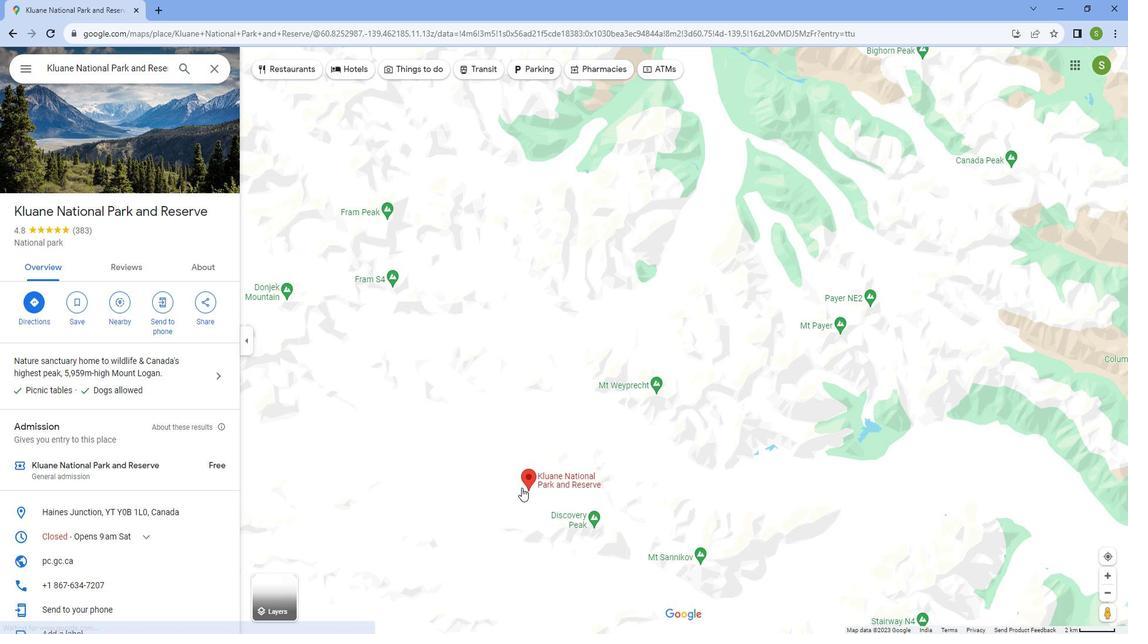 
Action: Mouse scrolled (521, 469) with delta (0, 0)
Screenshot: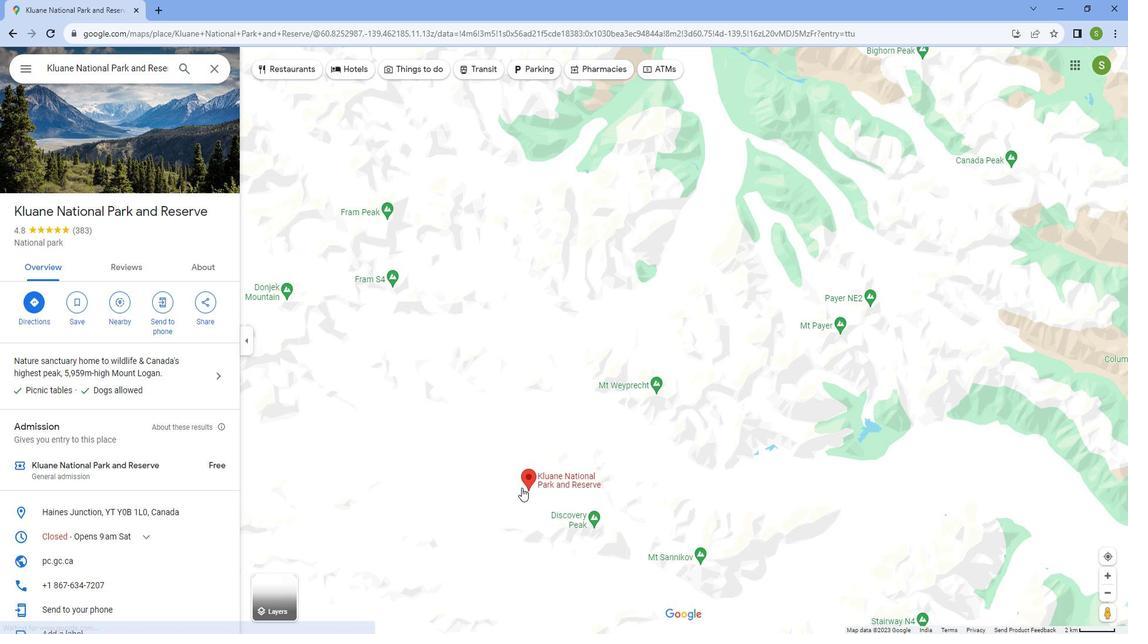 
Action: Mouse moved to (519, 468)
Screenshot: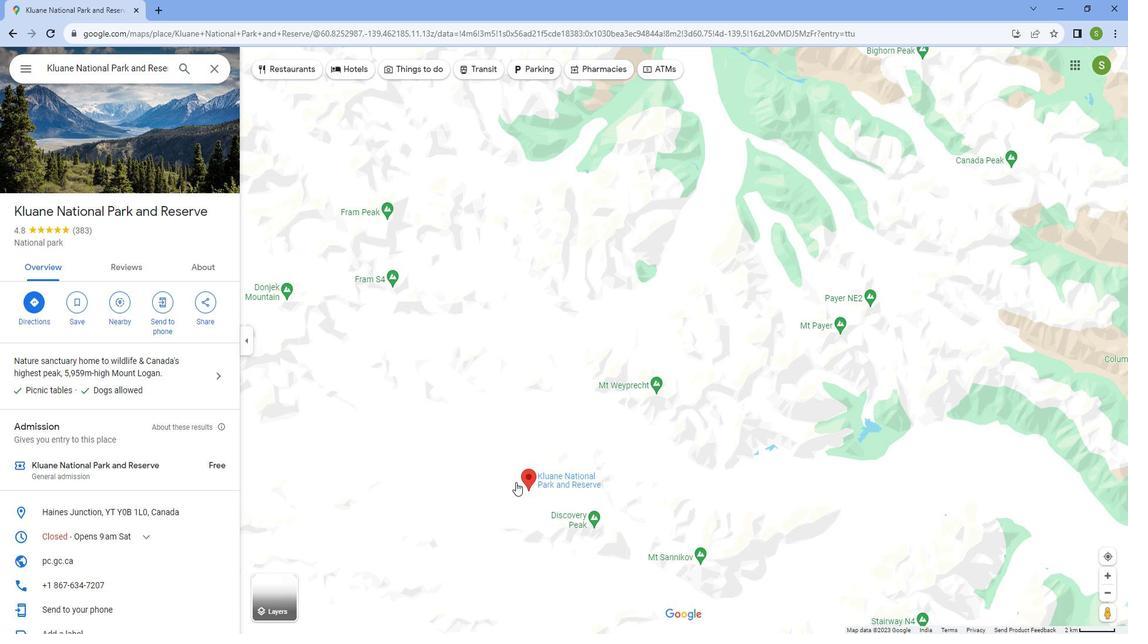 
Action: Mouse scrolled (519, 467) with delta (0, -1)
Screenshot: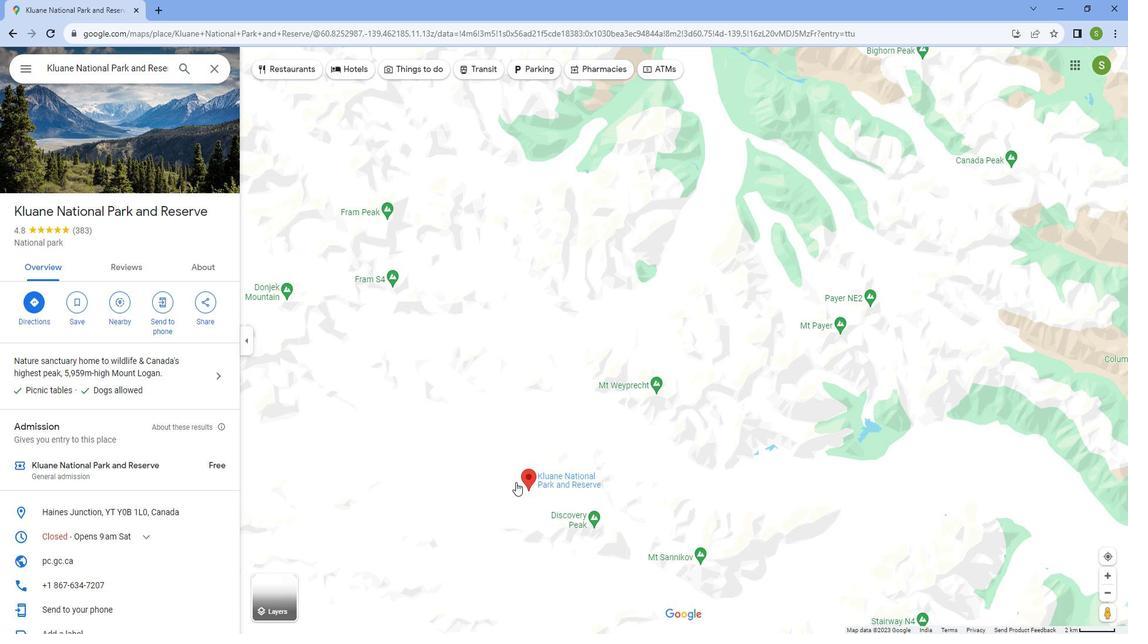 
Action: Mouse moved to (516, 464)
Screenshot: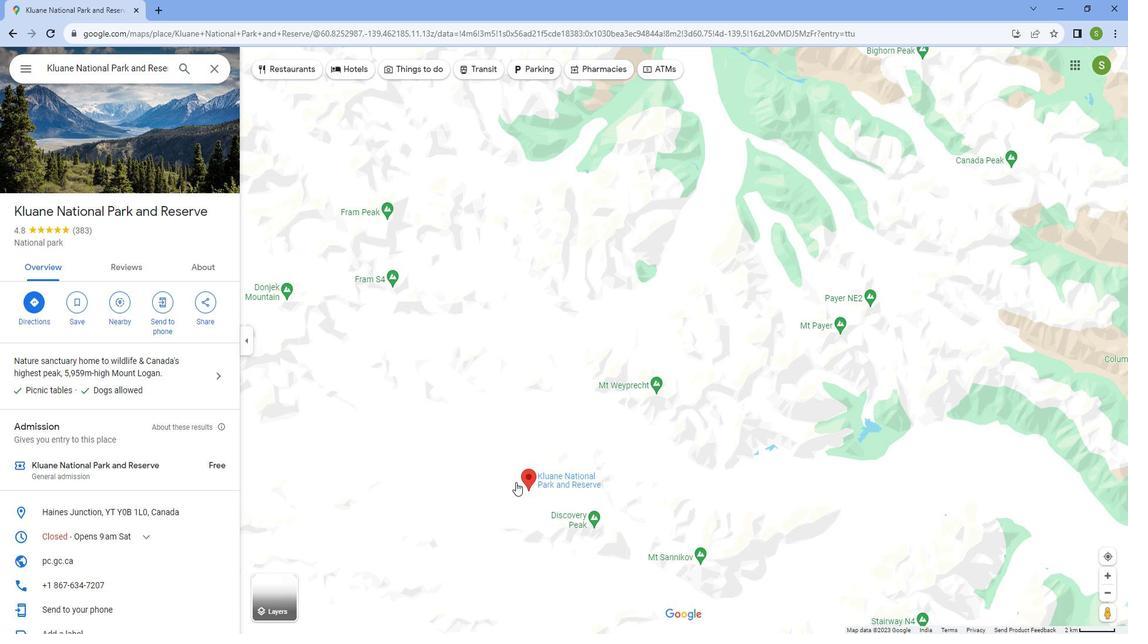 
Action: Mouse scrolled (516, 464) with delta (0, 0)
Screenshot: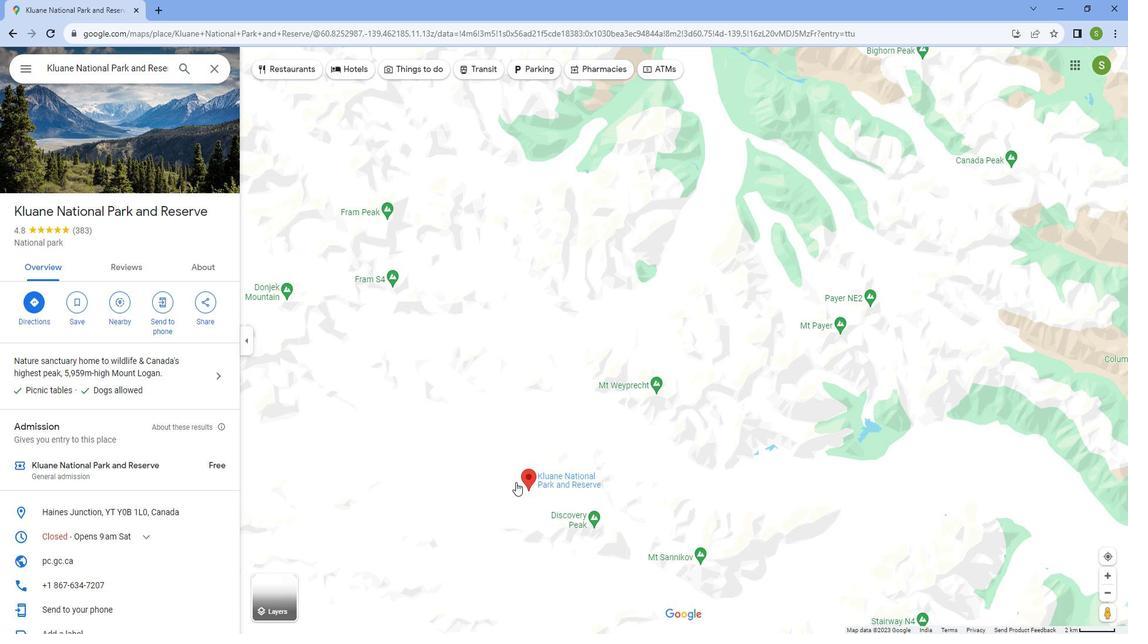 
Action: Mouse moved to (514, 460)
Screenshot: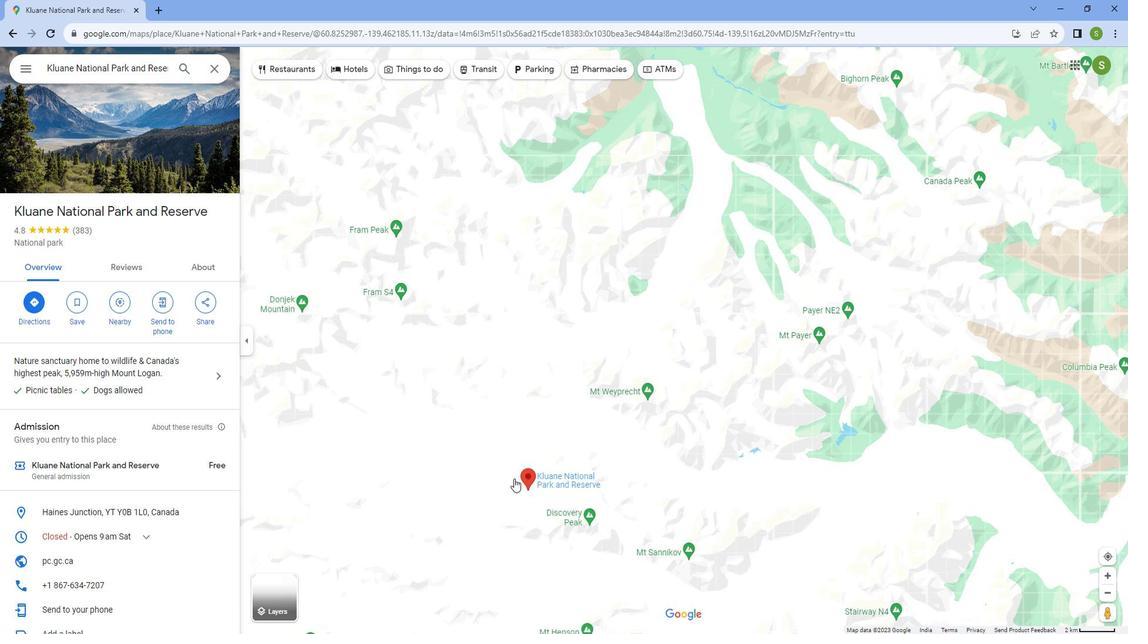 
Action: Mouse scrolled (514, 460) with delta (0, 0)
Screenshot: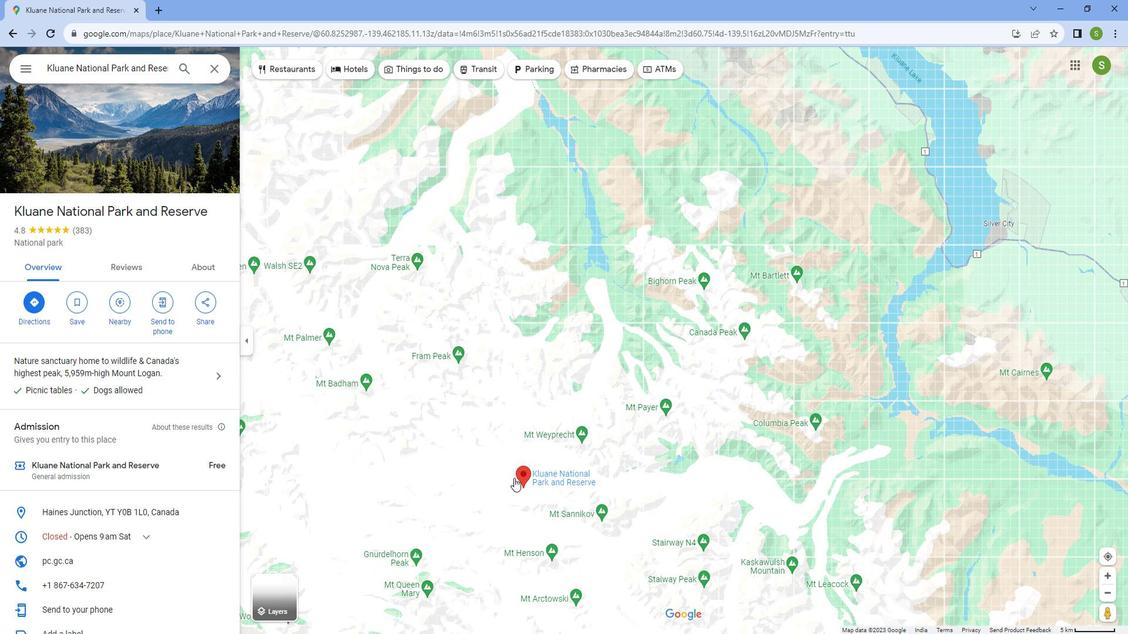 
Action: Mouse scrolled (514, 460) with delta (0, 0)
Screenshot: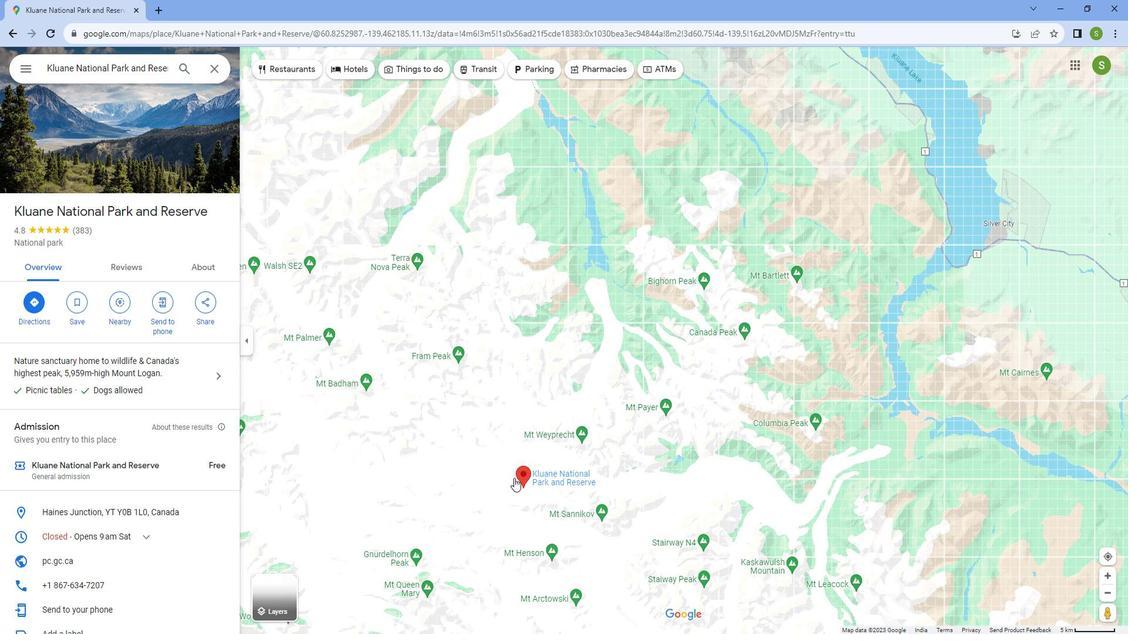 
Action: Mouse scrolled (514, 460) with delta (0, 0)
Screenshot: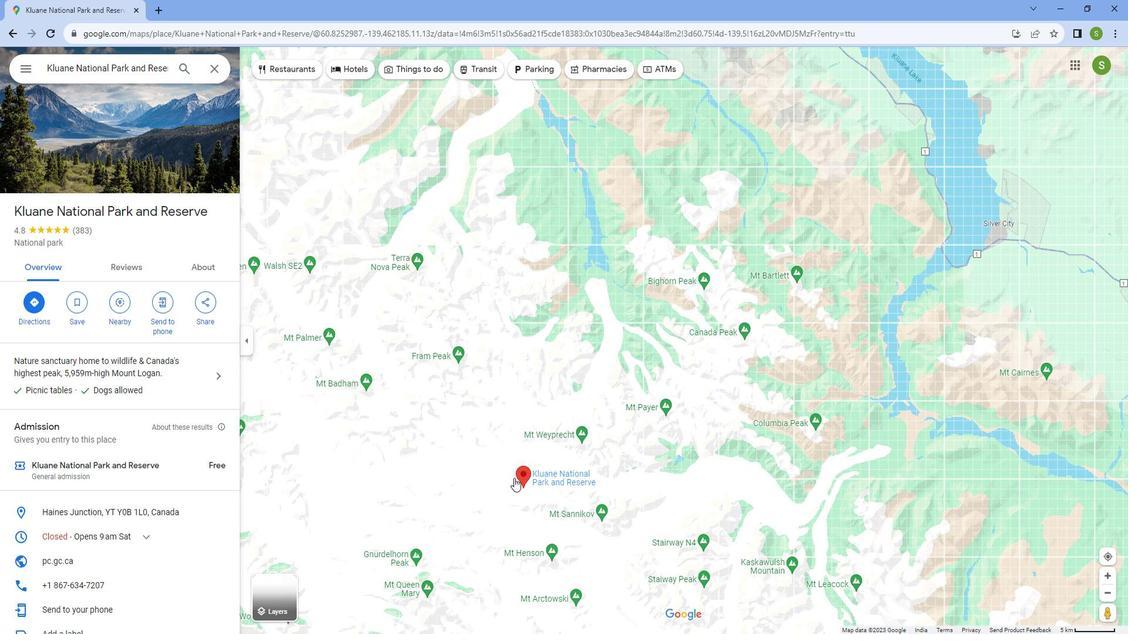 
Action: Mouse scrolled (514, 460) with delta (0, 0)
Screenshot: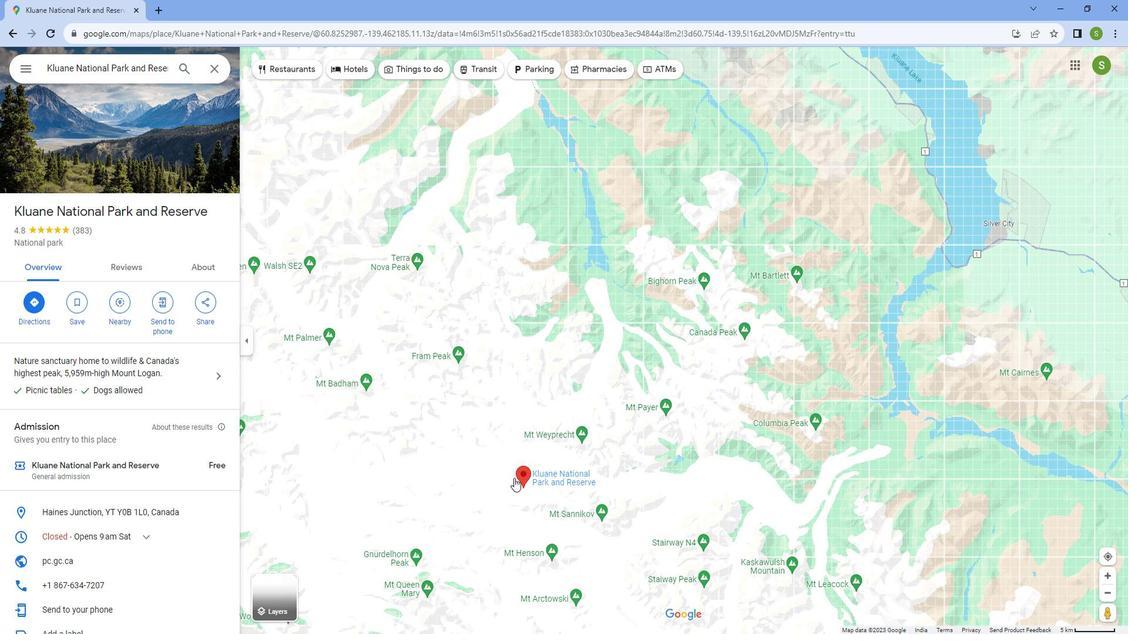 
Action: Mouse scrolled (514, 460) with delta (0, 0)
Screenshot: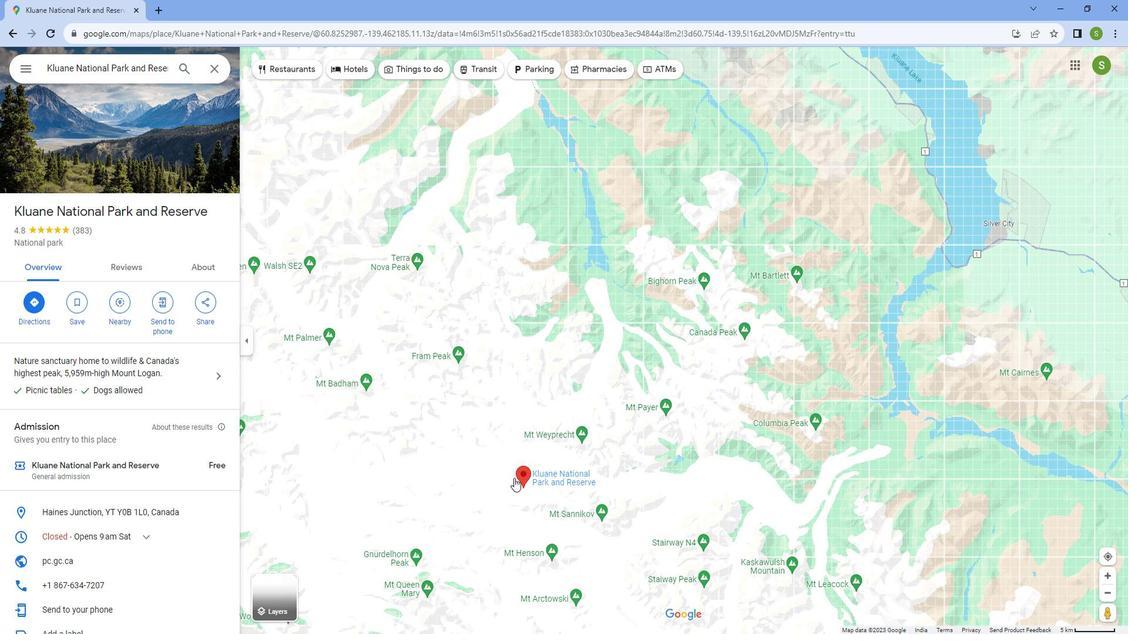 
Action: Mouse scrolled (514, 460) with delta (0, 0)
Screenshot: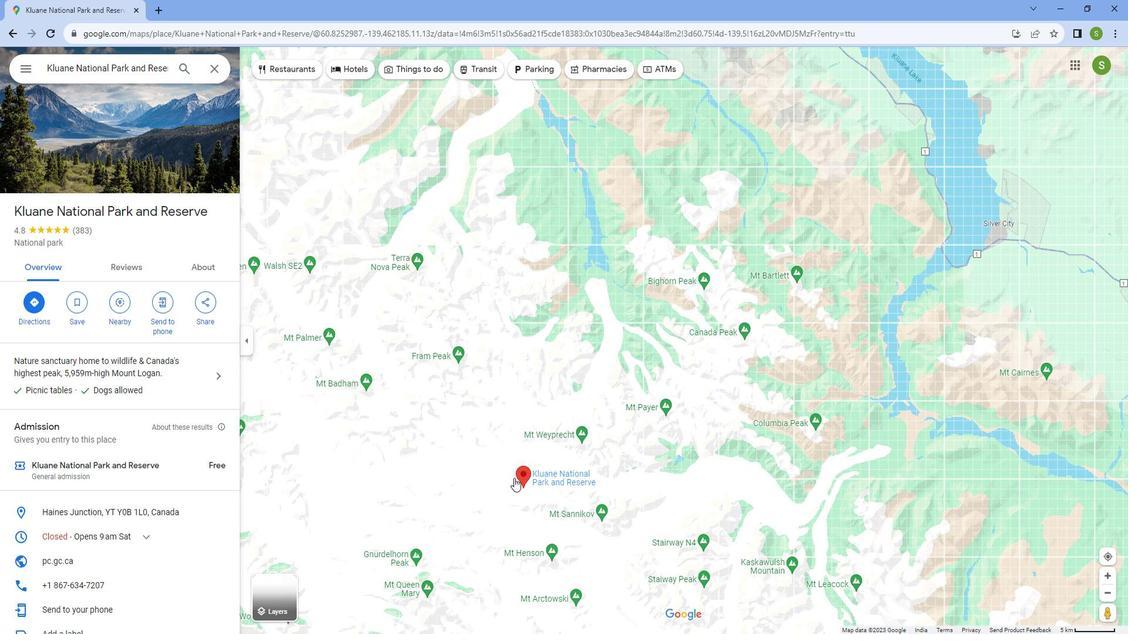 
Action: Mouse scrolled (514, 460) with delta (0, 0)
Screenshot: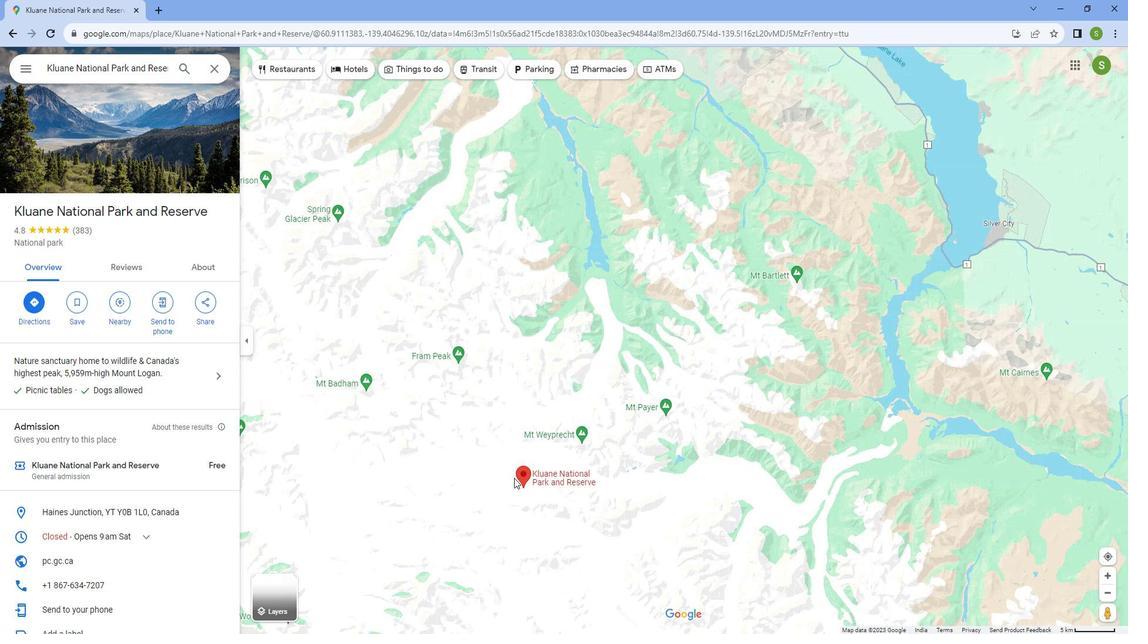 
Action: Mouse scrolled (514, 460) with delta (0, 0)
Screenshot: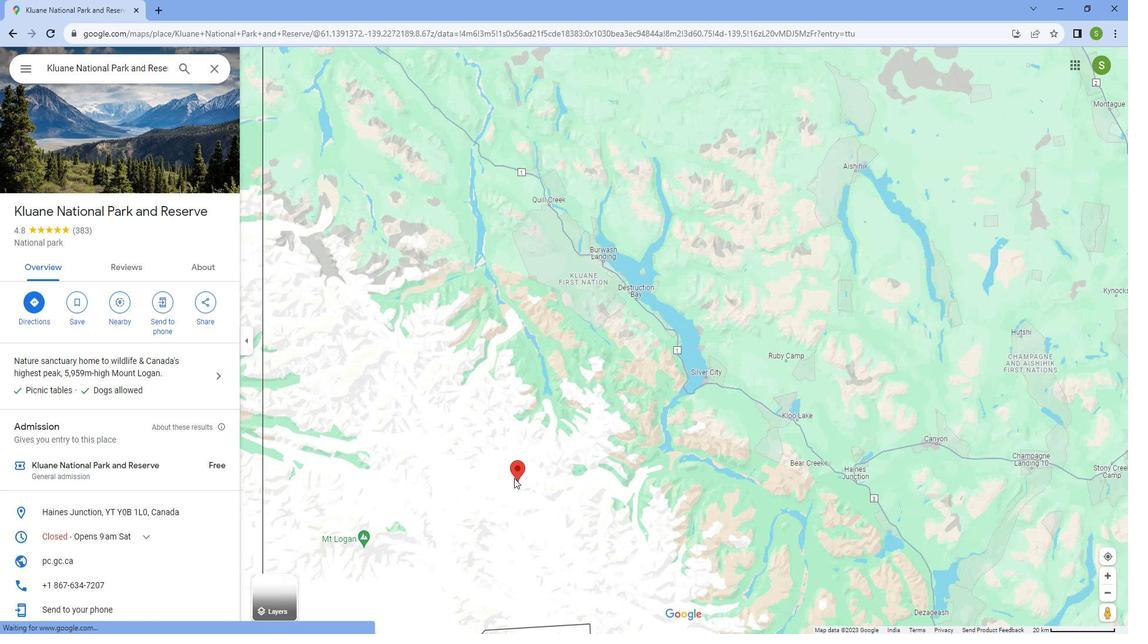 
Action: Mouse scrolled (514, 460) with delta (0, 0)
Screenshot: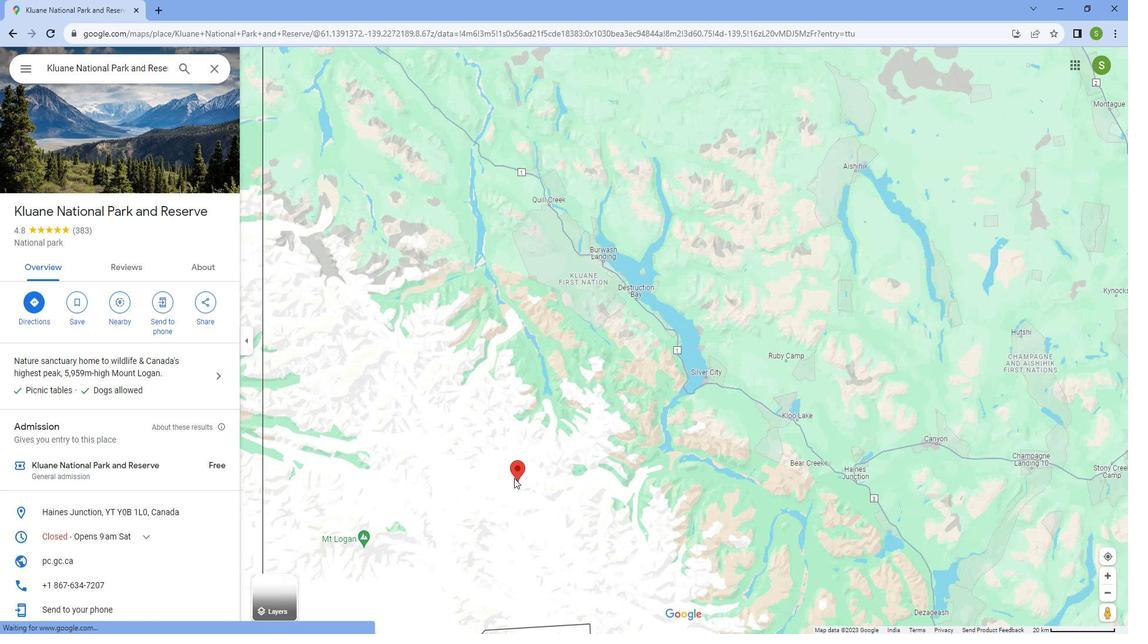 
Action: Mouse scrolled (514, 460) with delta (0, 0)
Screenshot: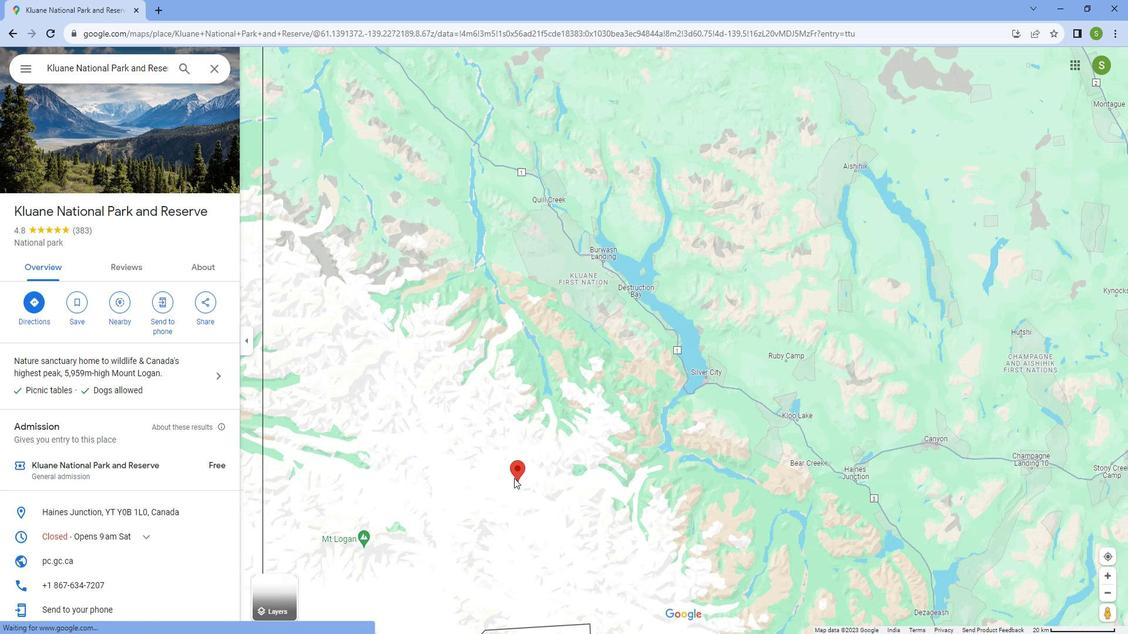 
Action: Mouse scrolled (514, 460) with delta (0, 0)
Screenshot: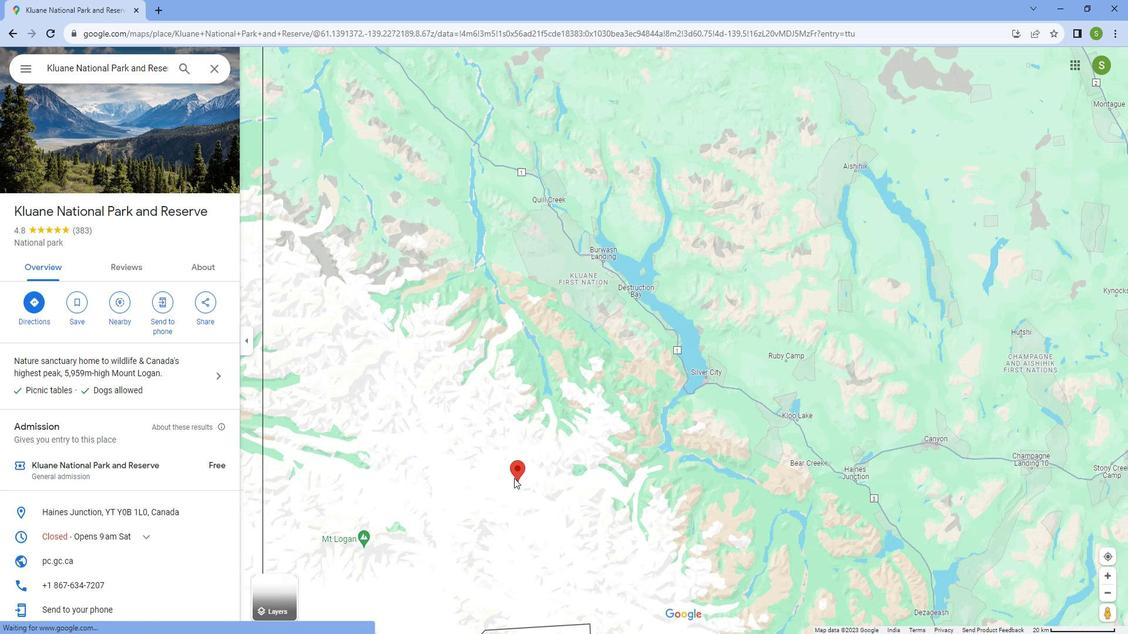 
Action: Mouse scrolled (514, 460) with delta (0, 0)
Screenshot: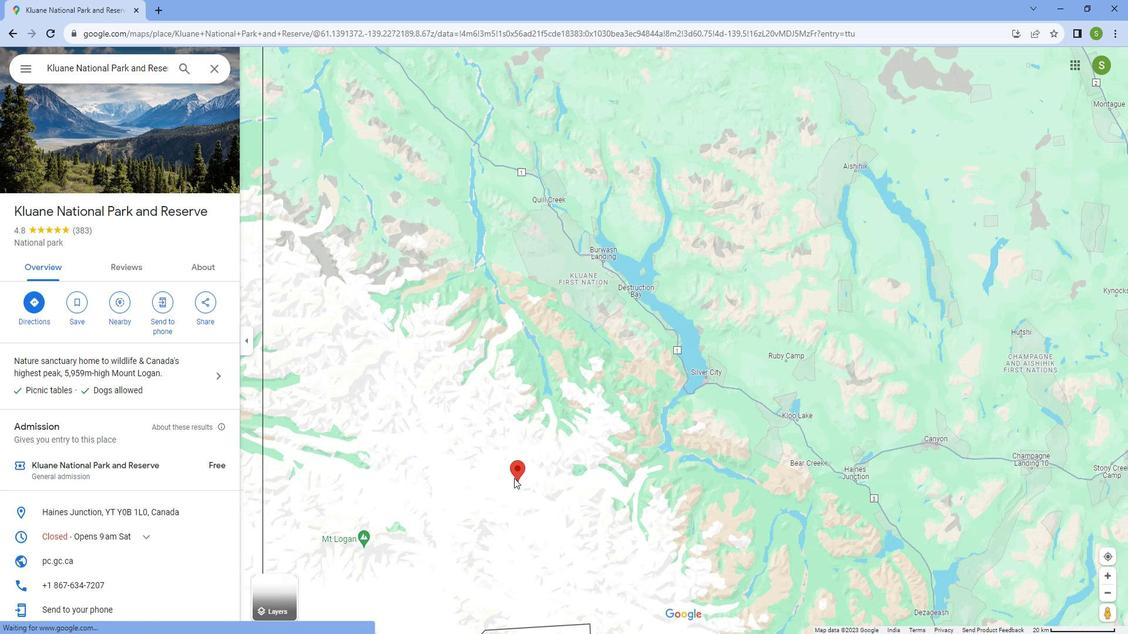 
Action: Mouse scrolled (514, 460) with delta (0, 0)
Screenshot: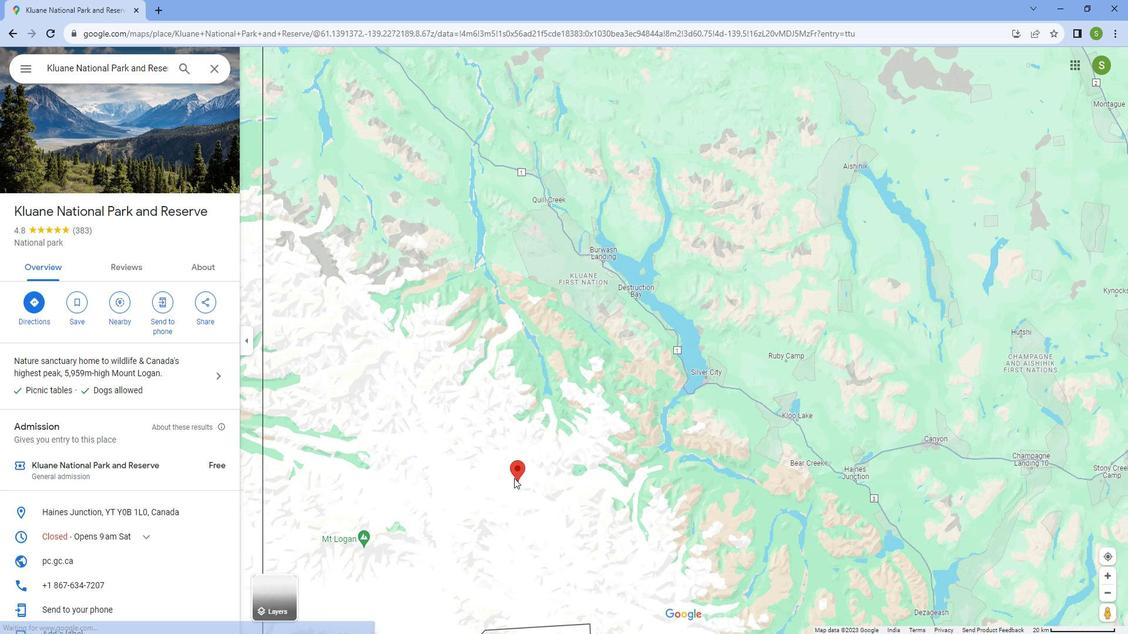 
Action: Mouse moved to (363, 558)
Screenshot: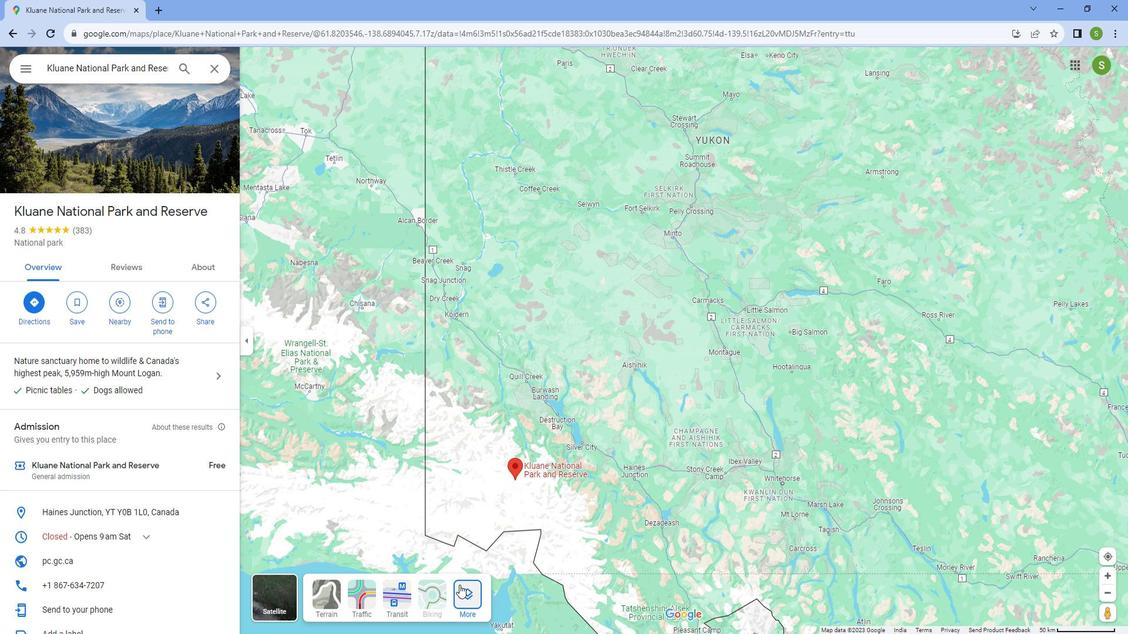
Action: Mouse pressed left at (363, 558)
Screenshot: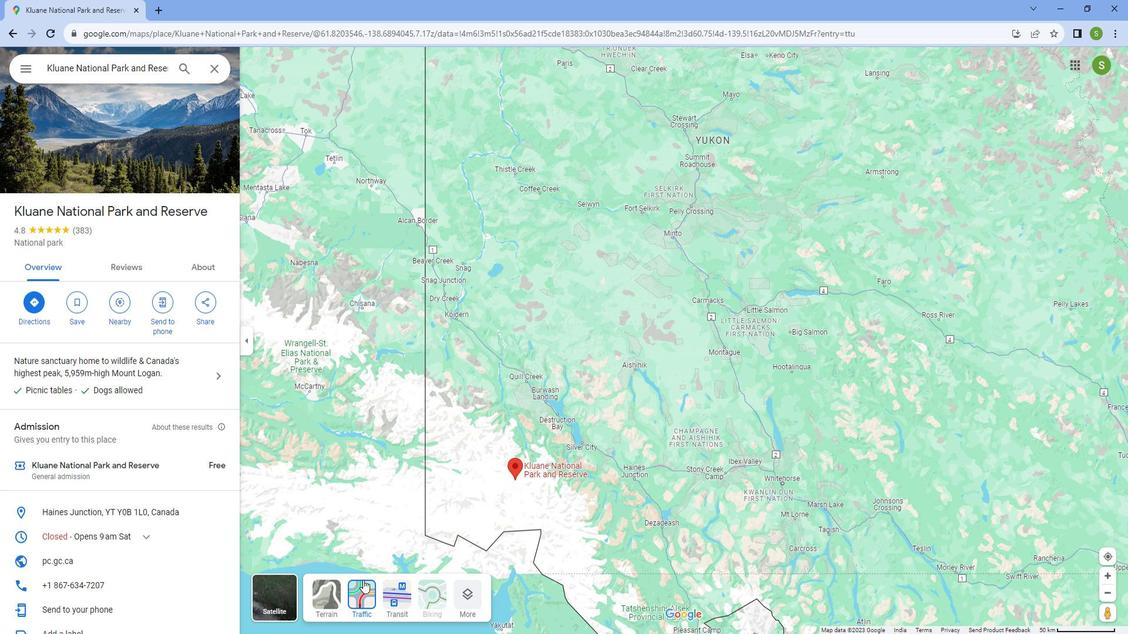 
Action: Mouse moved to (467, 479)
Screenshot: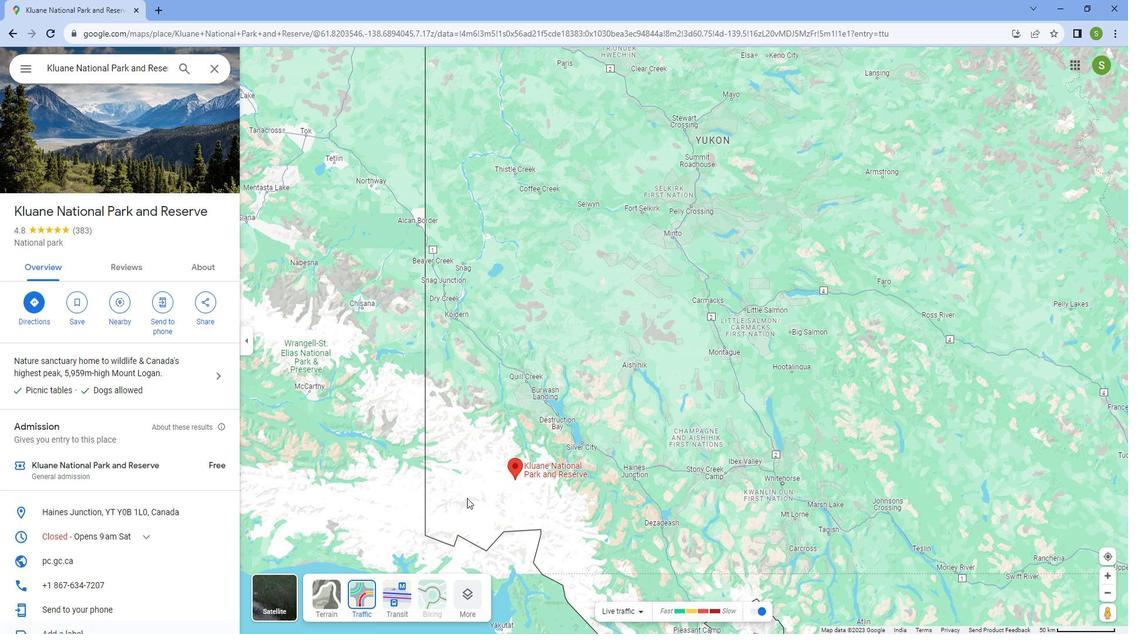 
Action: Mouse scrolled (467, 479) with delta (0, 0)
Screenshot: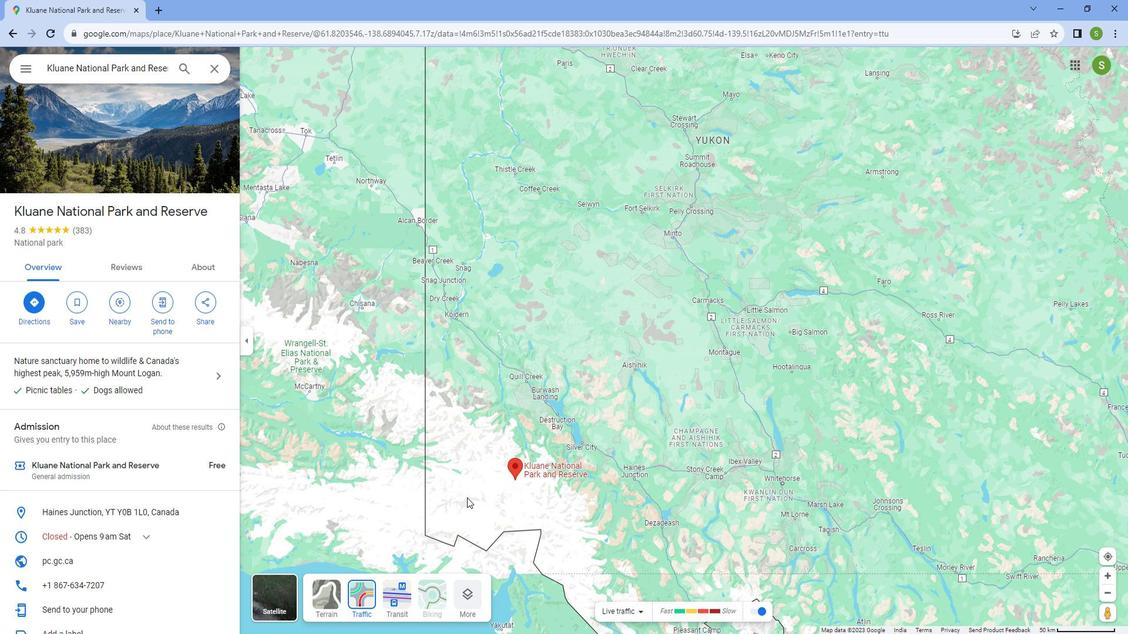 
Action: Mouse scrolled (467, 479) with delta (0, 0)
Screenshot: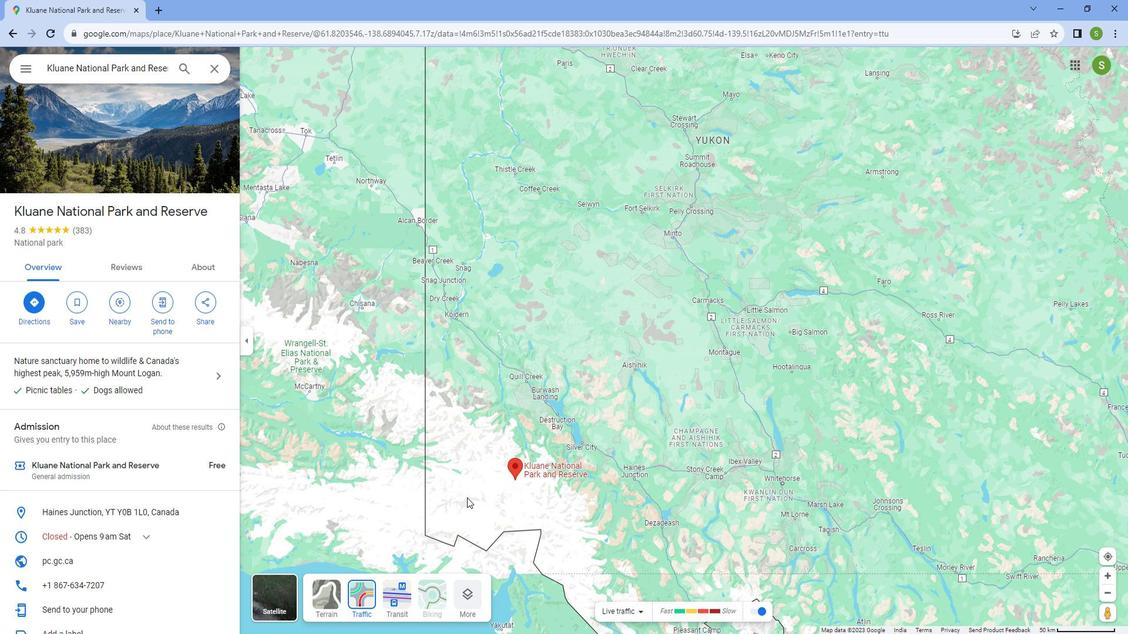 
Action: Mouse scrolled (467, 479) with delta (0, 0)
Screenshot: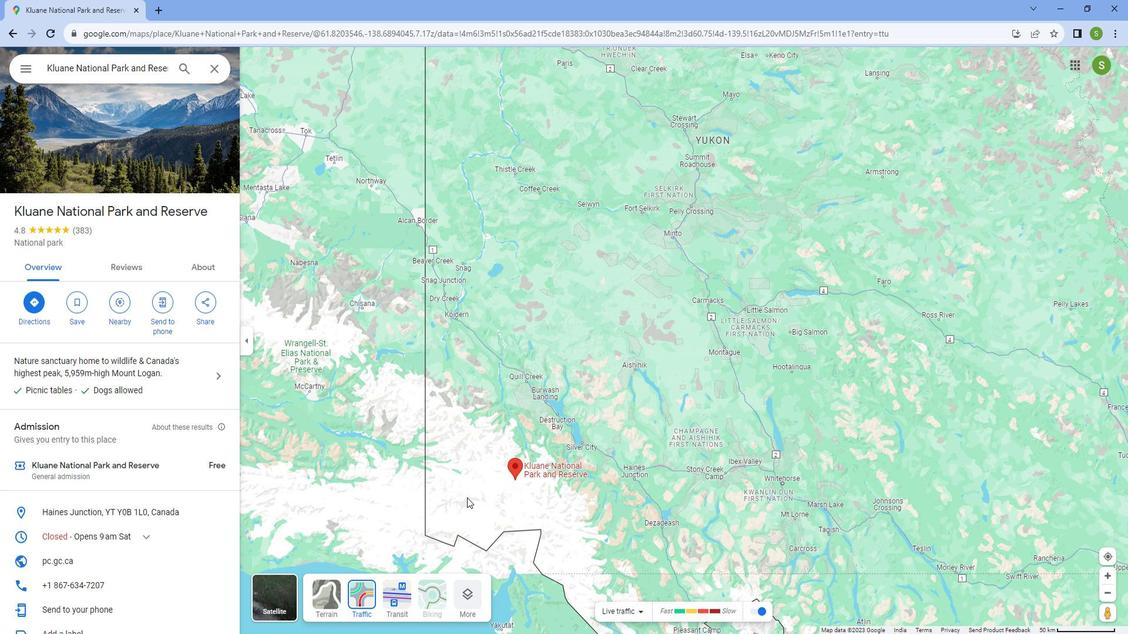 
Action: Mouse scrolled (467, 479) with delta (0, 0)
Screenshot: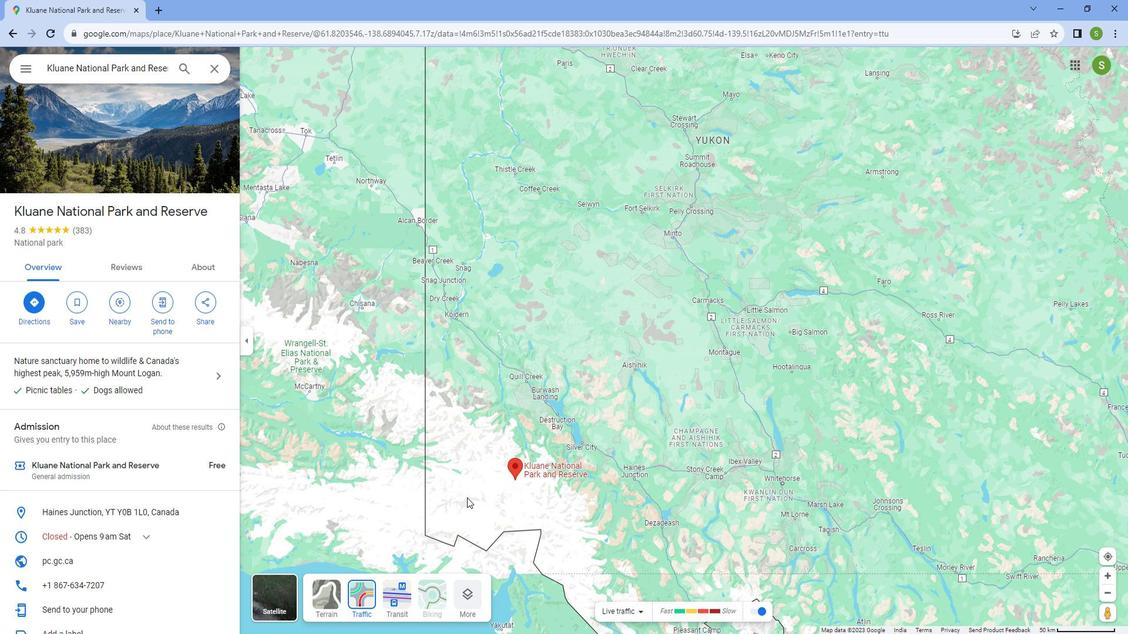 
Action: Mouse scrolled (467, 479) with delta (0, 0)
Screenshot: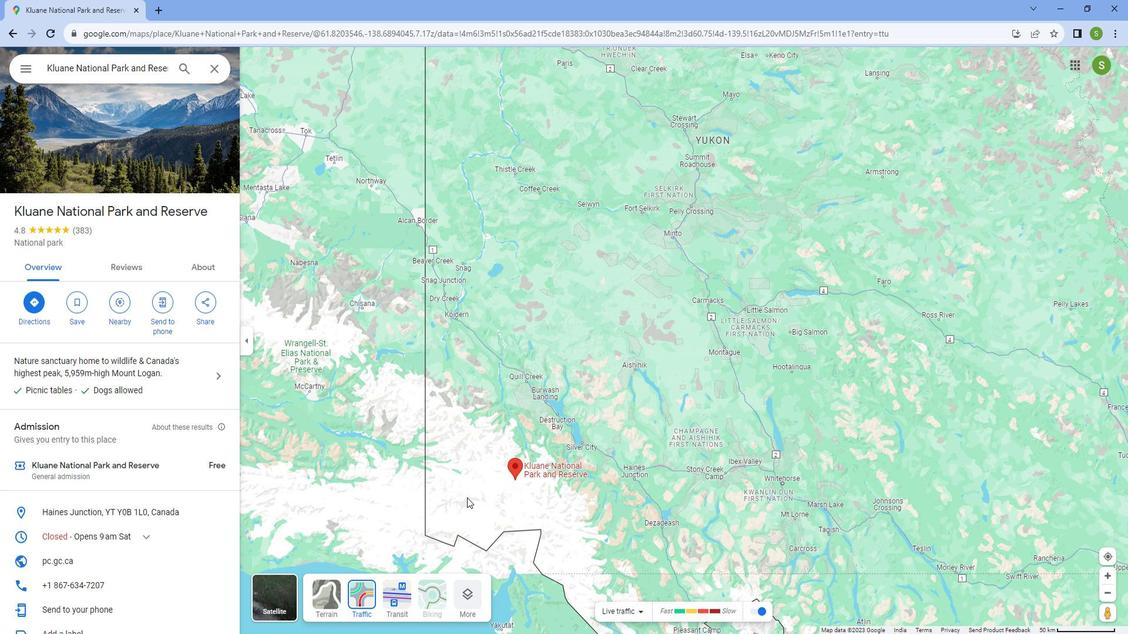 
Action: Mouse scrolled (467, 480) with delta (0, 0)
Screenshot: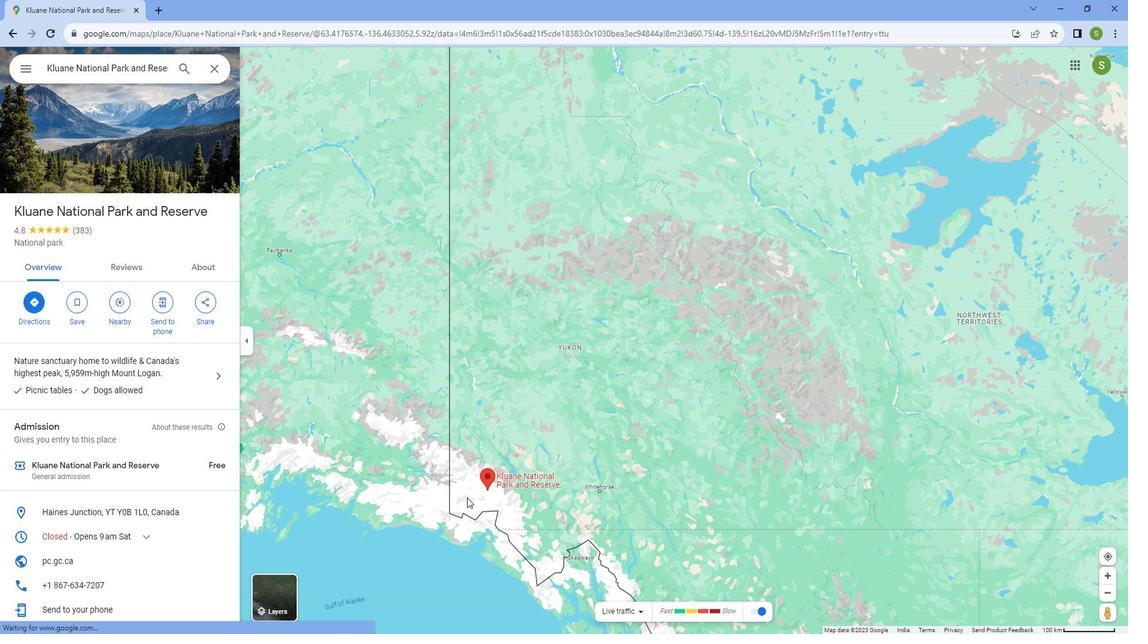 
Action: Mouse scrolled (467, 480) with delta (0, 0)
Screenshot: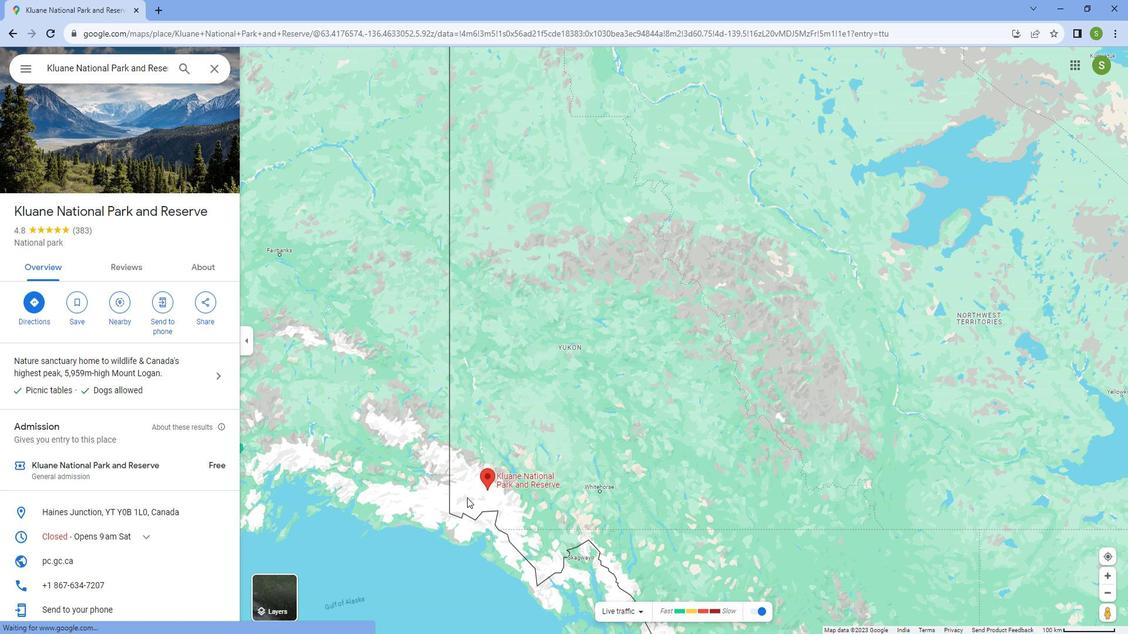 
Action: Mouse scrolled (467, 480) with delta (0, 0)
Screenshot: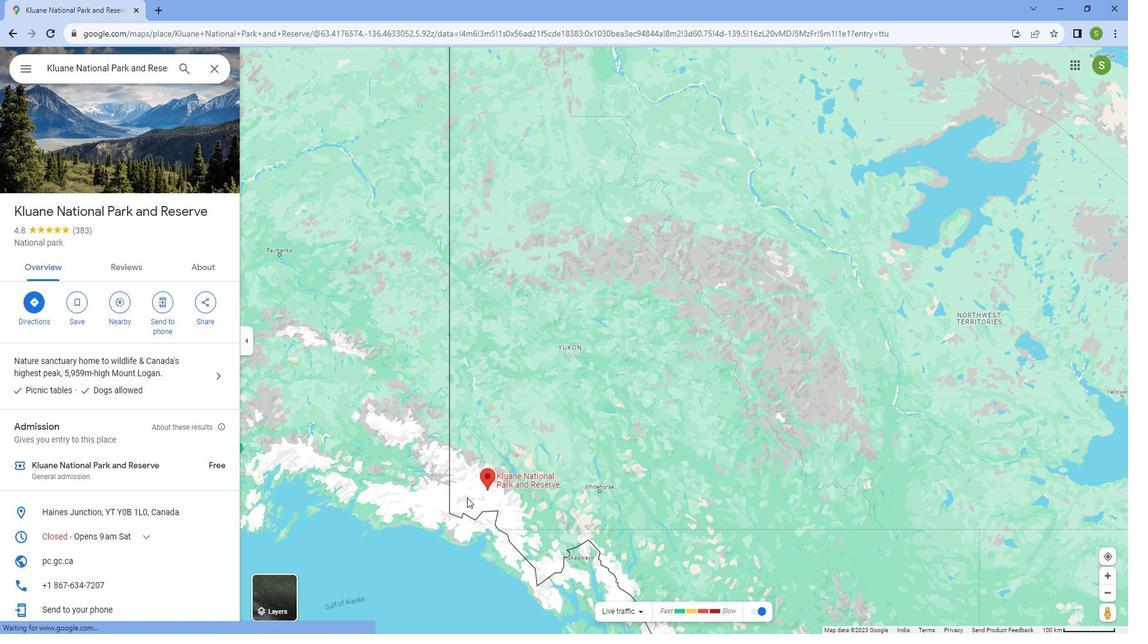 
Action: Mouse scrolled (467, 480) with delta (0, 0)
Screenshot: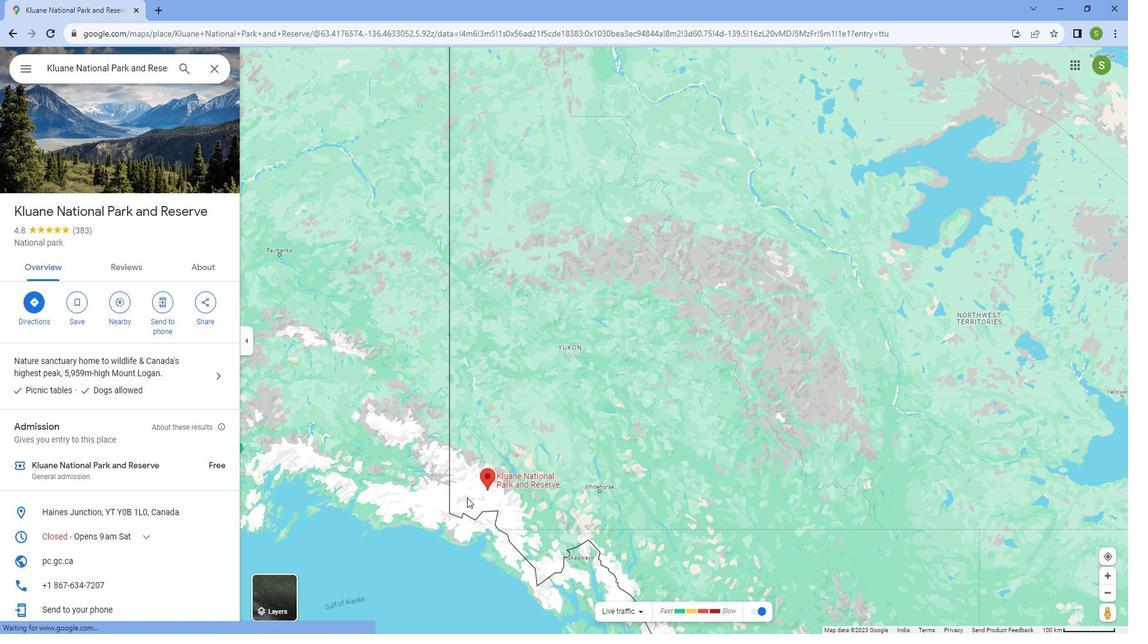 
Action: Mouse scrolled (467, 480) with delta (0, 0)
Screenshot: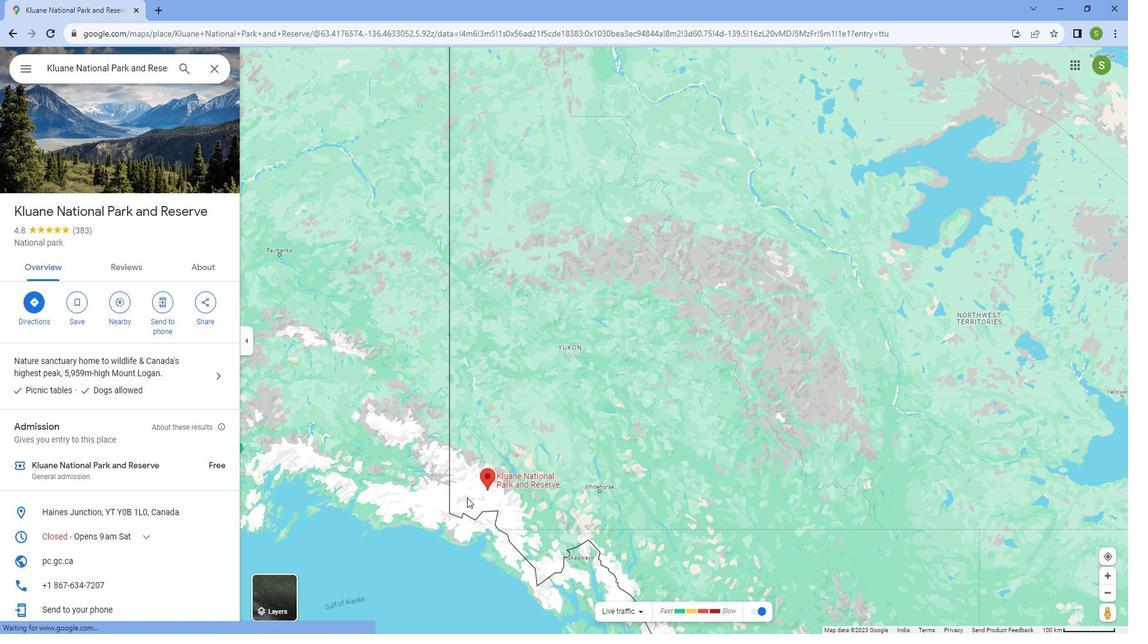 
Action: Mouse scrolled (467, 480) with delta (0, 0)
Screenshot: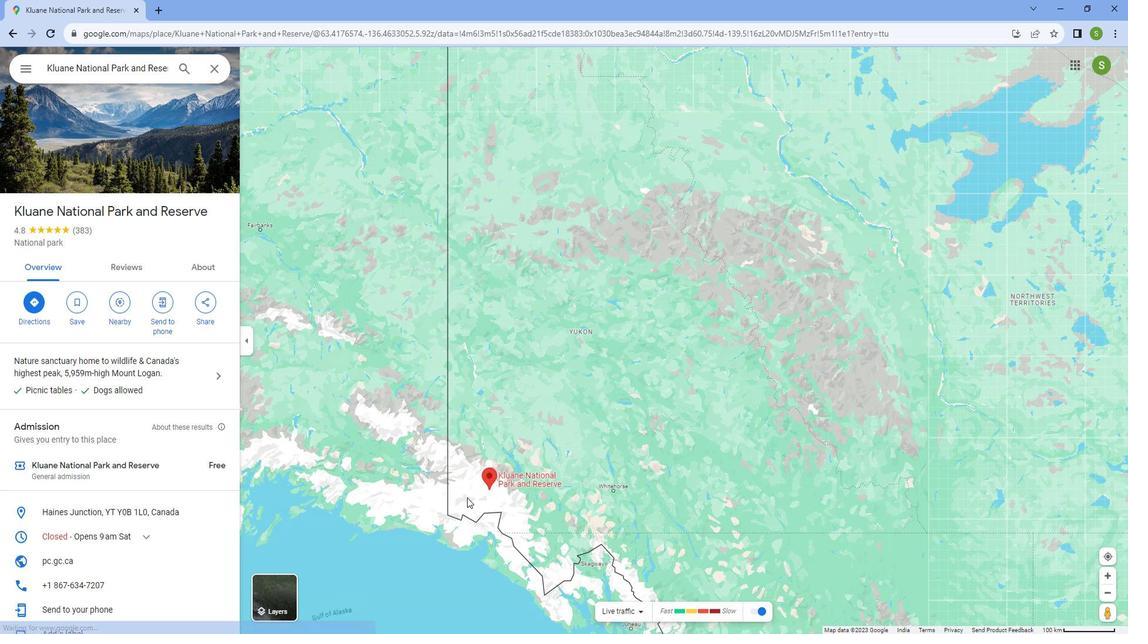 
Action: Mouse scrolled (467, 480) with delta (0, 0)
Screenshot: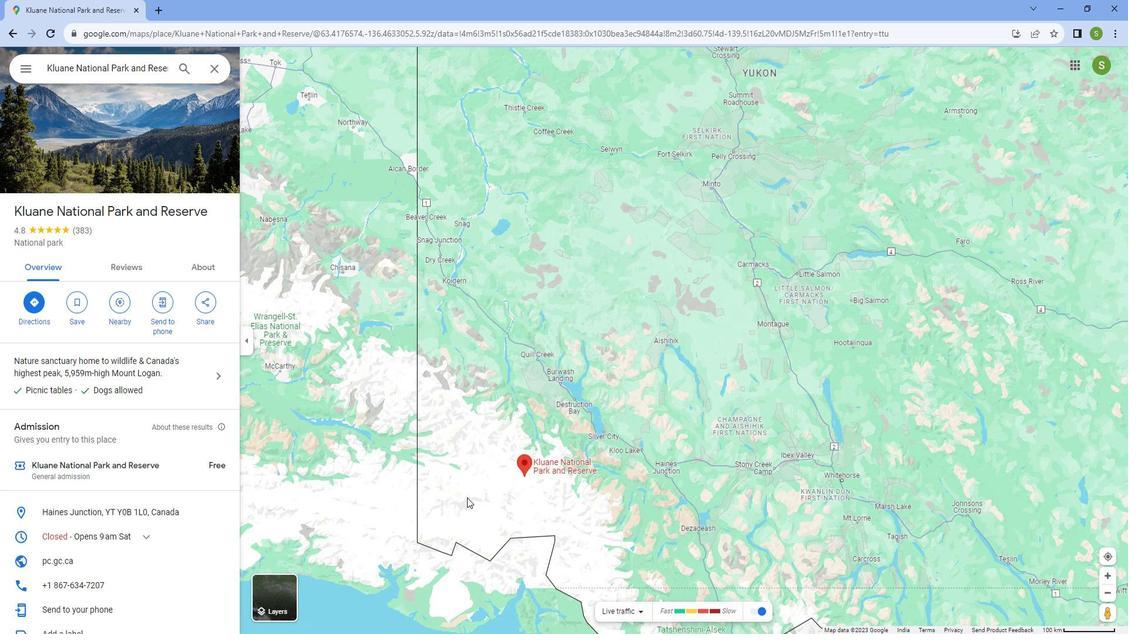 
Action: Mouse scrolled (467, 480) with delta (0, 0)
Screenshot: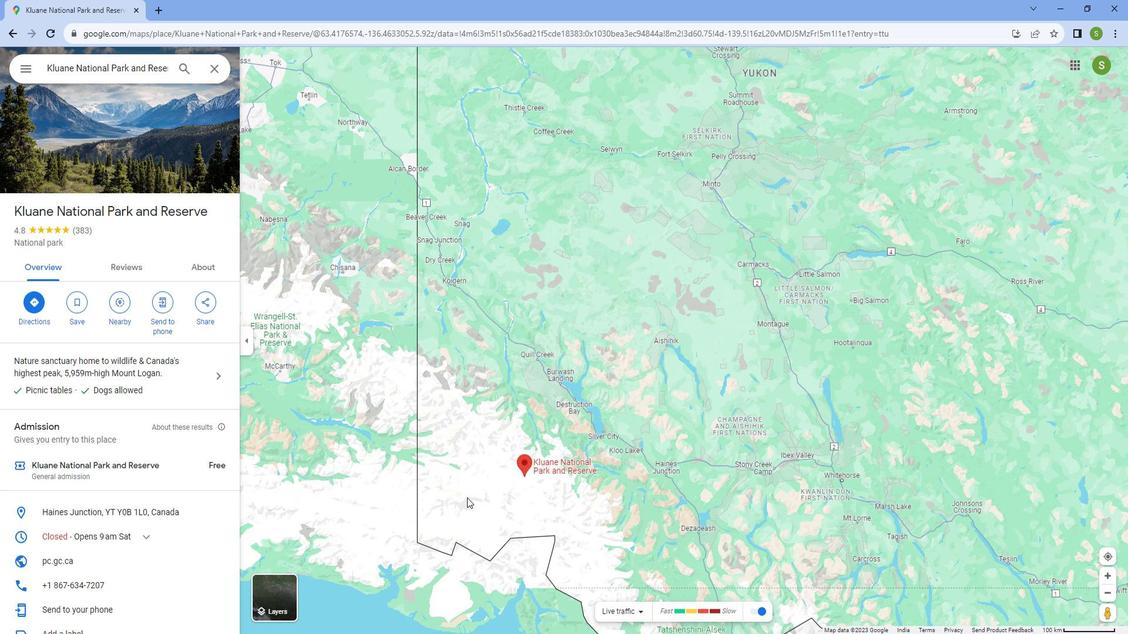 
Action: Mouse scrolled (467, 480) with delta (0, 0)
Screenshot: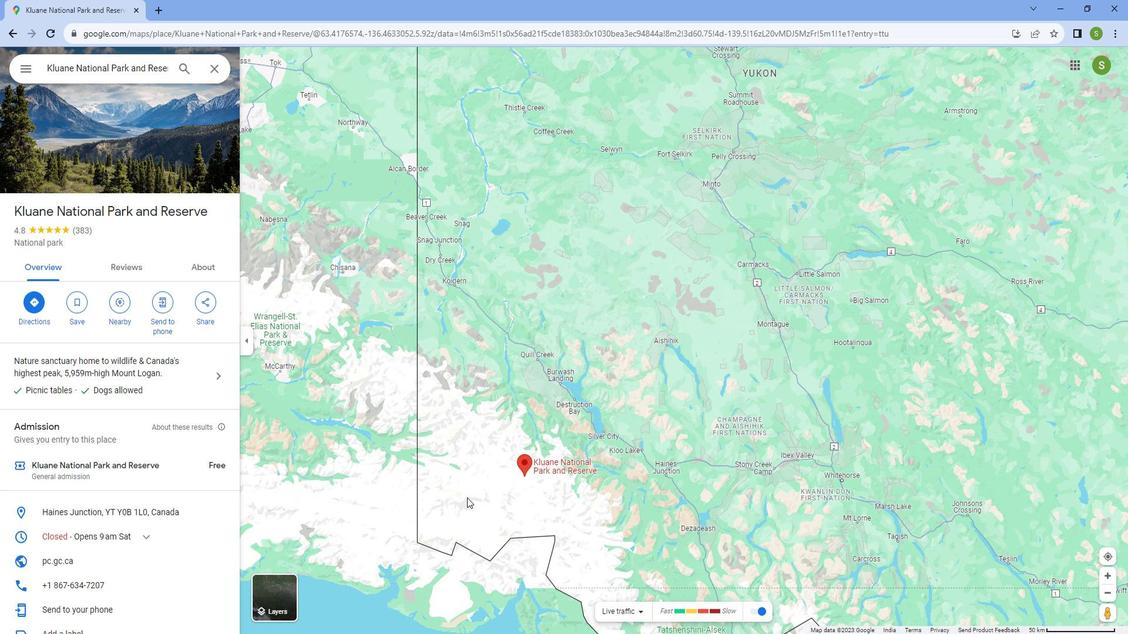 
Action: Mouse scrolled (467, 480) with delta (0, 0)
Screenshot: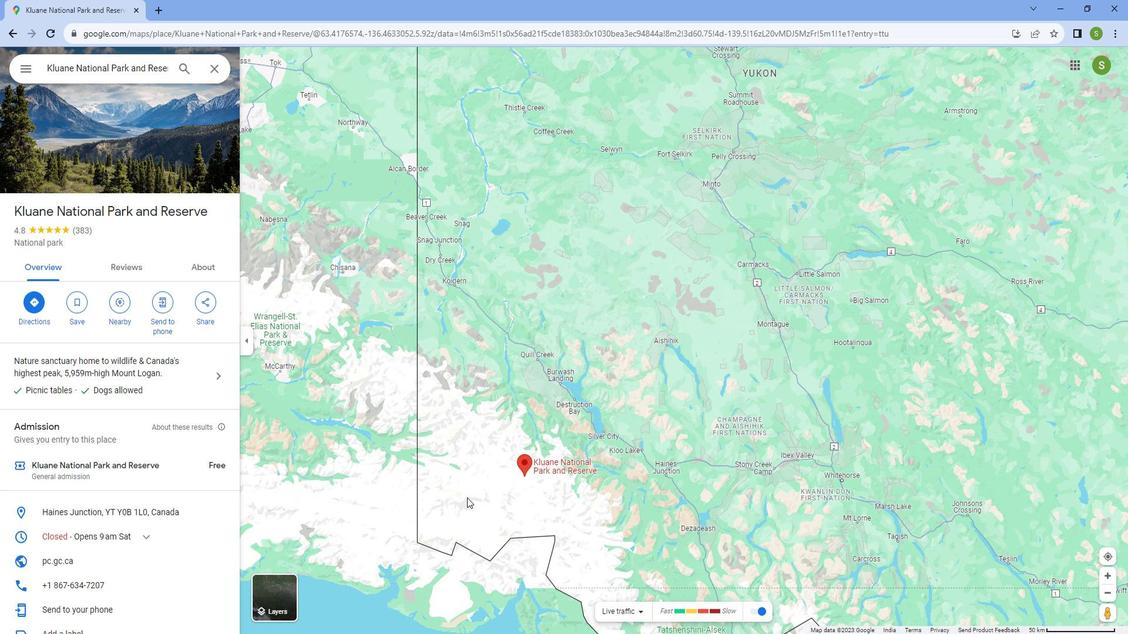 
Action: Mouse scrolled (467, 480) with delta (0, 0)
Screenshot: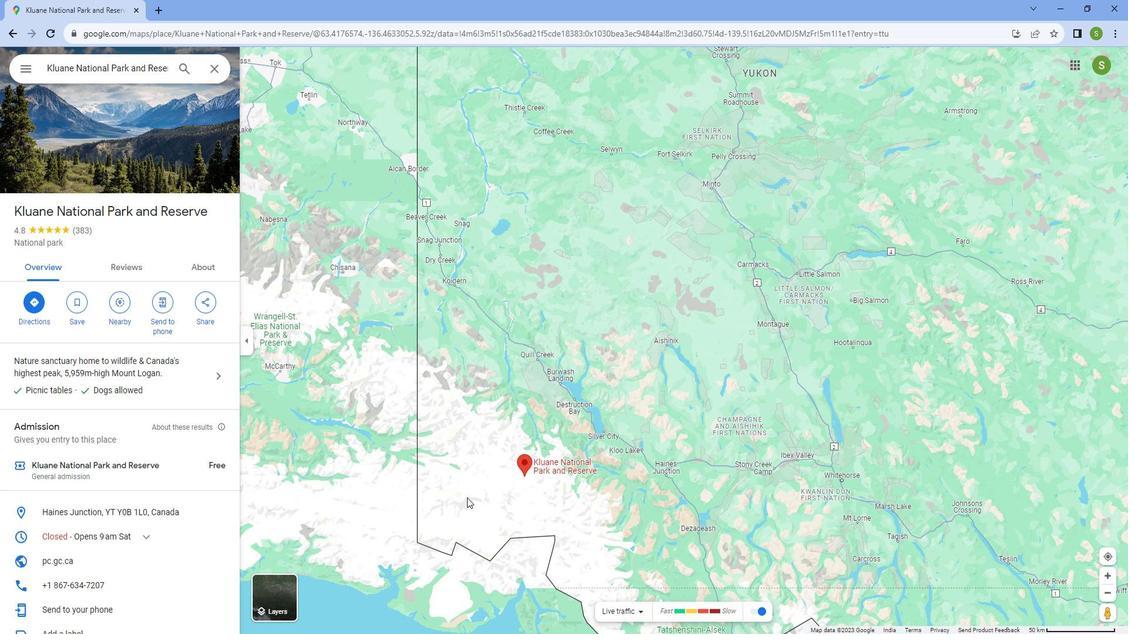 
Action: Mouse scrolled (467, 480) with delta (0, 0)
Screenshot: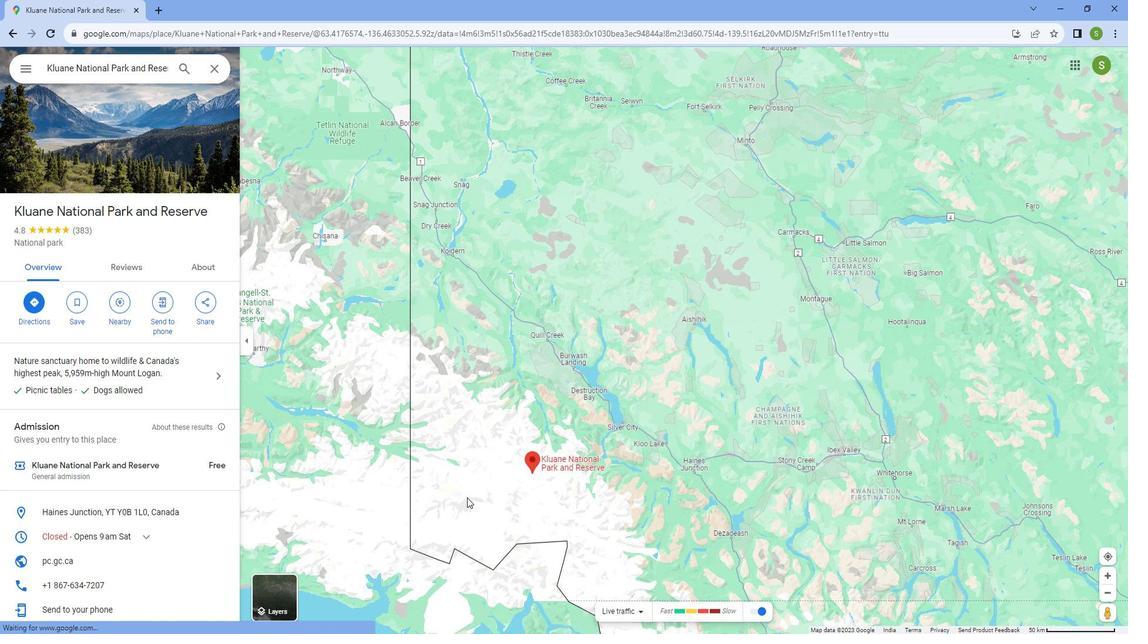 
Action: Mouse scrolled (467, 480) with delta (0, 0)
Screenshot: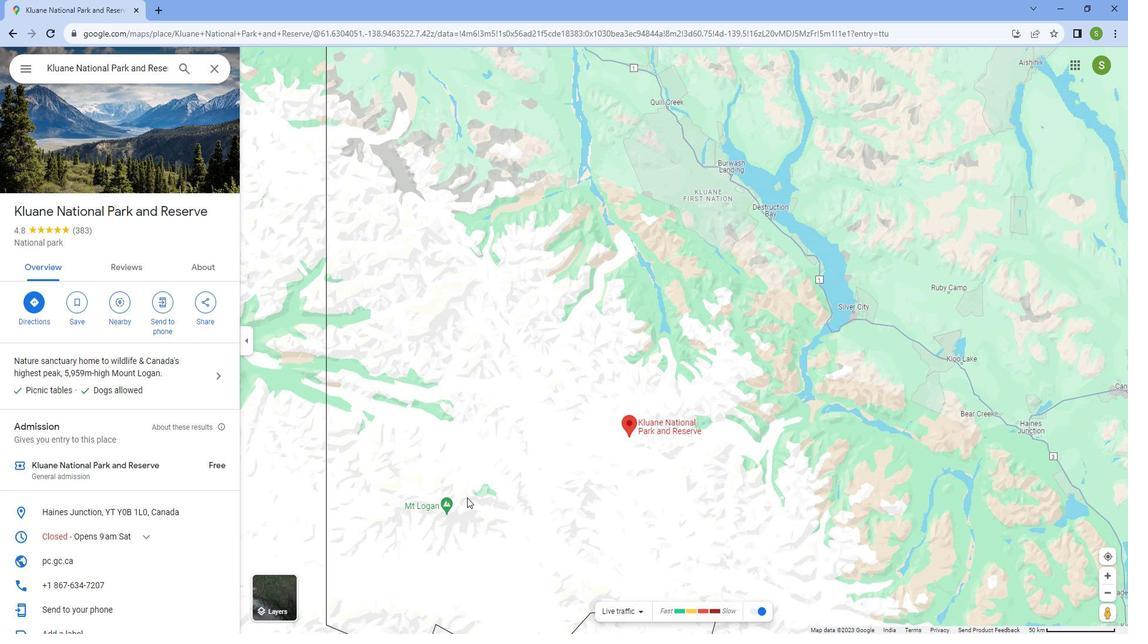 
Action: Mouse scrolled (467, 480) with delta (0, 0)
Screenshot: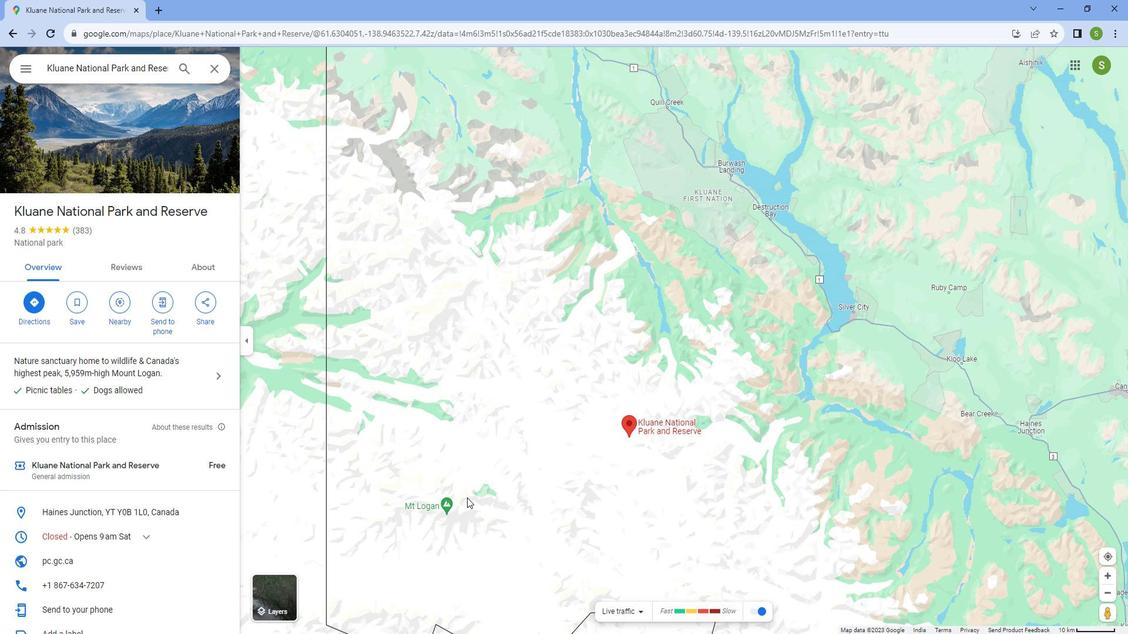 
Action: Mouse moved to (505, 210)
Screenshot: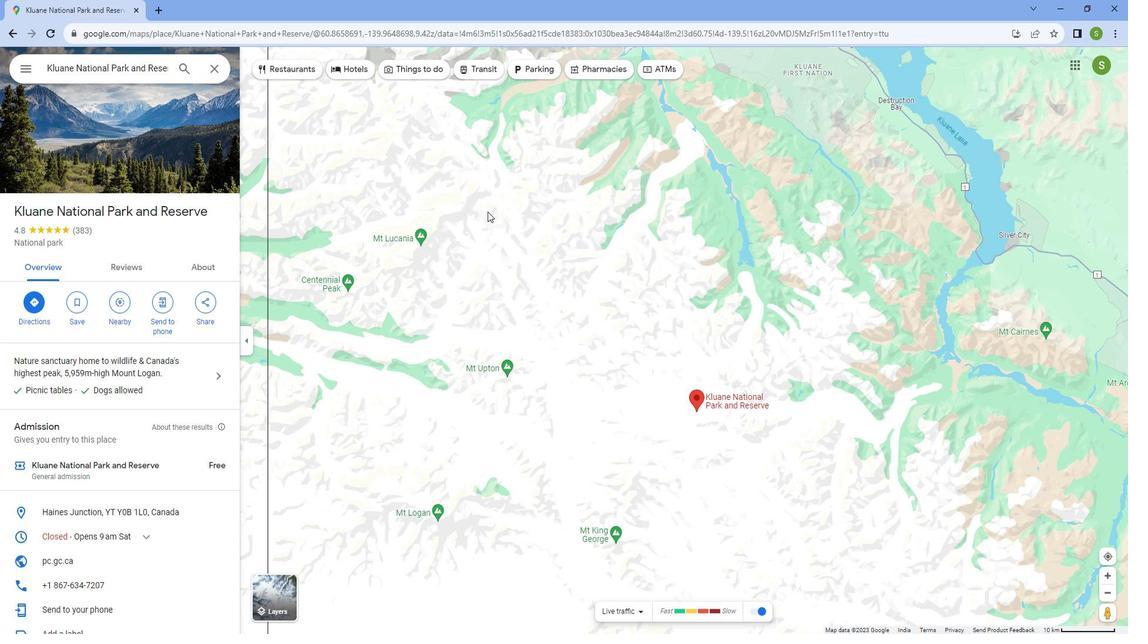 
Action: Mouse scrolled (505, 209) with delta (0, 0)
Screenshot: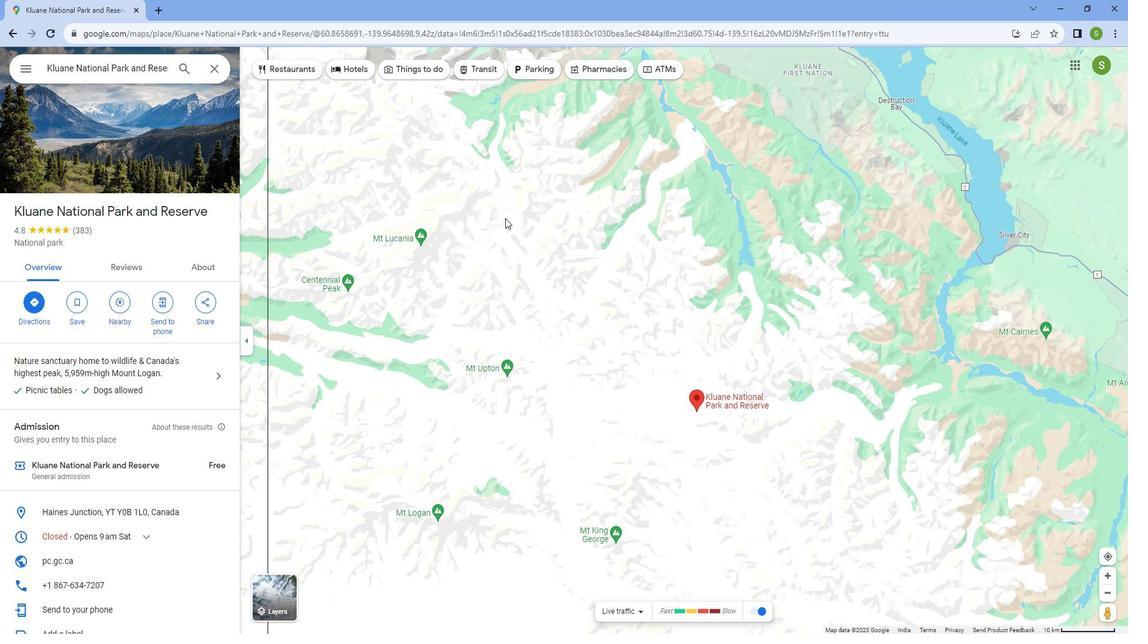 
Action: Mouse scrolled (505, 209) with delta (0, 0)
Screenshot: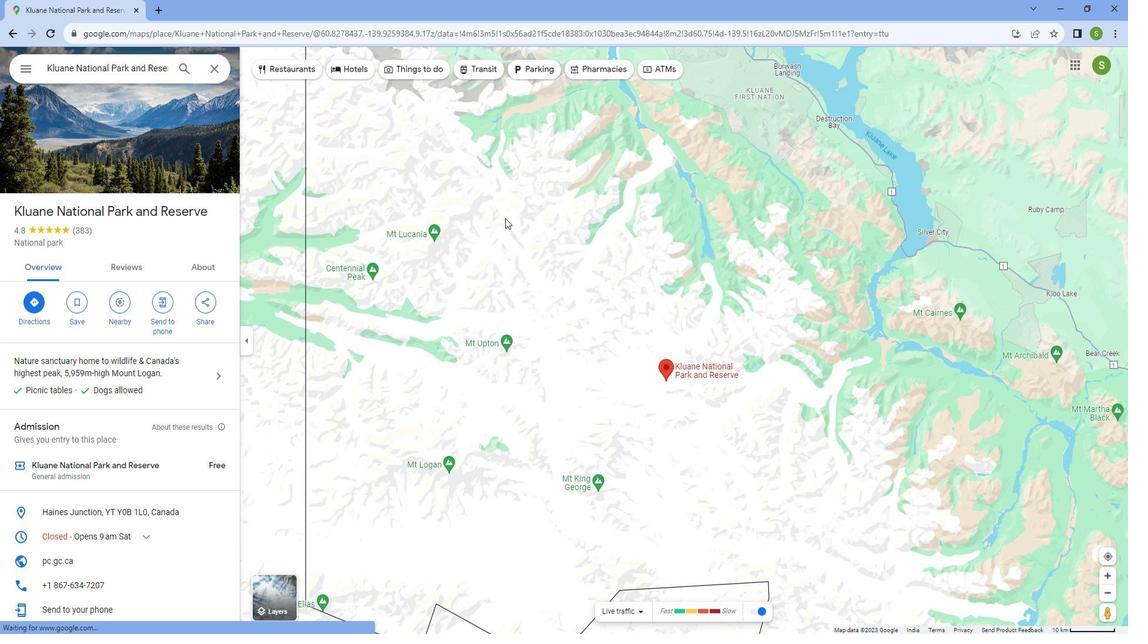 
